 Task: Find connections with filter location Hörstel with filter topic #ContentMarketingwith filter profile language Potuguese with filter current company Idexcel with filter school JAMSHEDPUR CO-OPERATIVE COLLEGE with filter industry Manufacturing with filter service category Technical with filter keywords title Animal Shelter Worker
Action: Mouse moved to (477, 64)
Screenshot: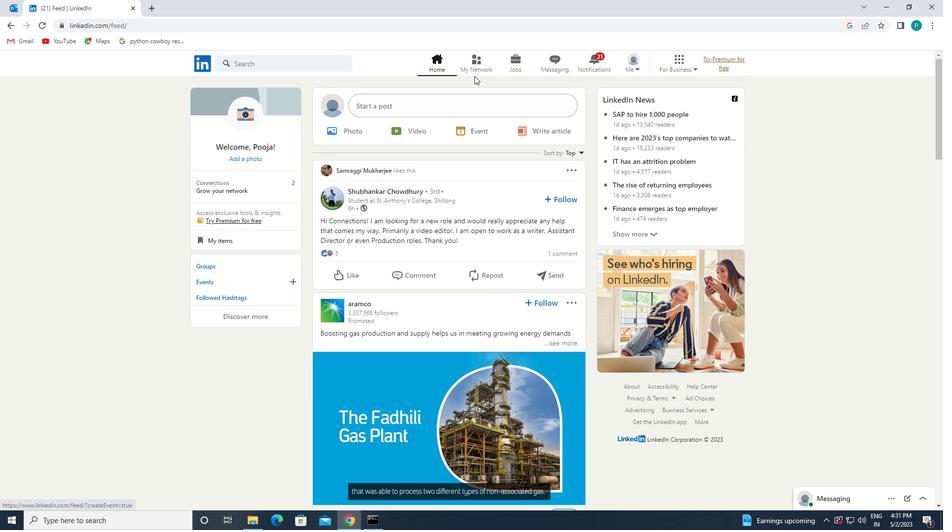 
Action: Mouse pressed left at (477, 64)
Screenshot: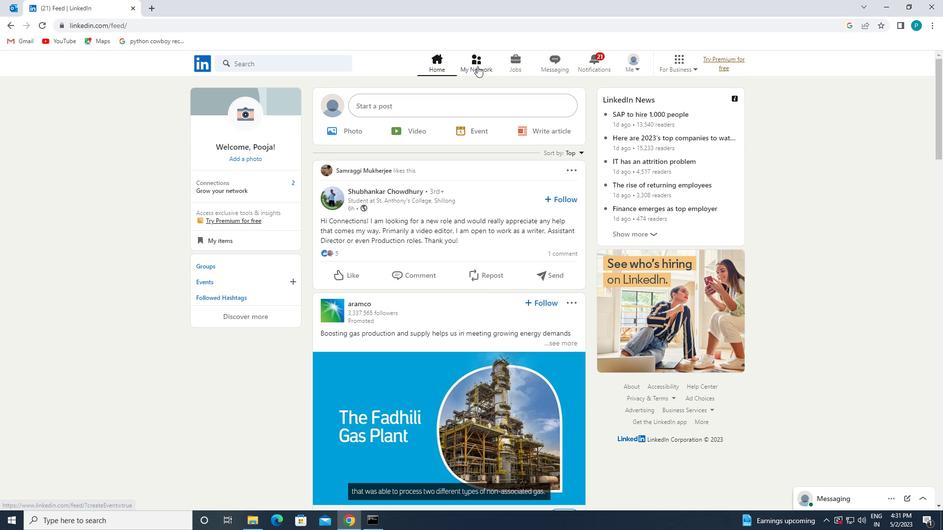 
Action: Mouse moved to (306, 121)
Screenshot: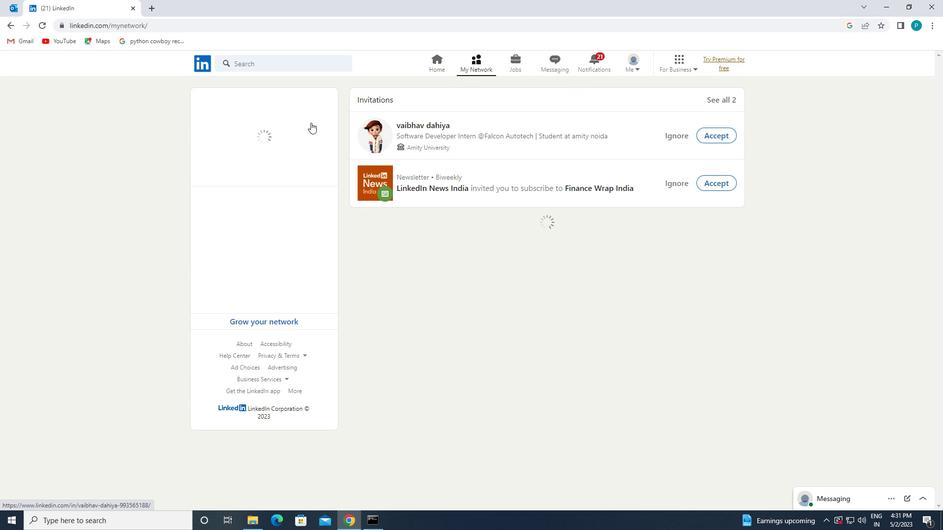 
Action: Mouse pressed left at (306, 121)
Screenshot: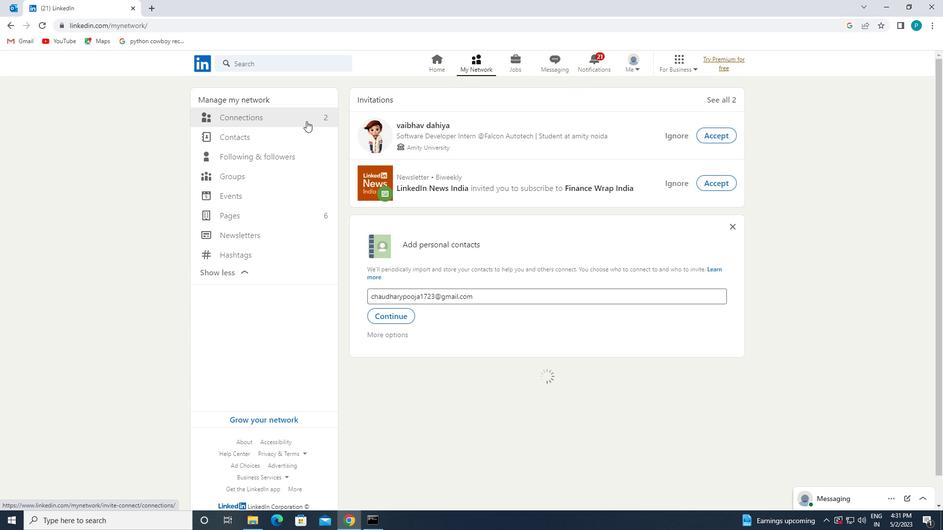 
Action: Mouse moved to (542, 123)
Screenshot: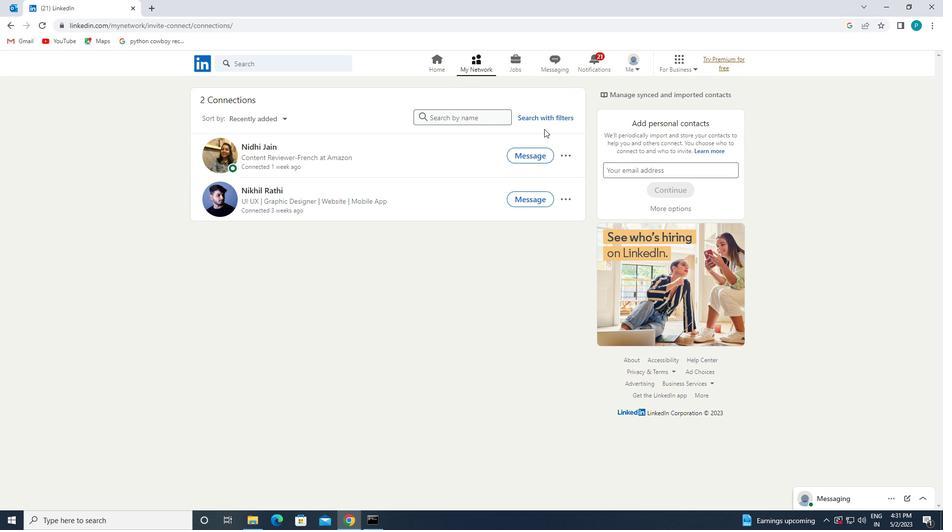 
Action: Mouse pressed left at (542, 123)
Screenshot: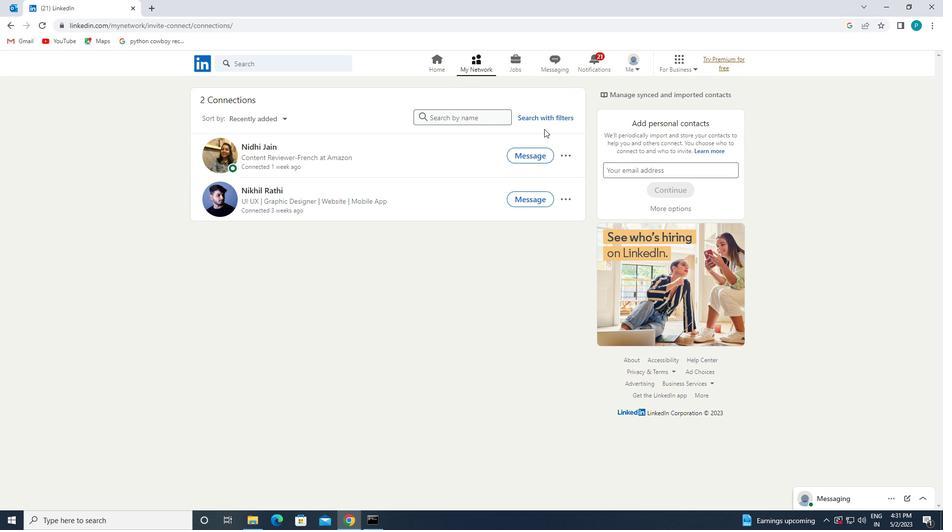 
Action: Mouse moved to (538, 120)
Screenshot: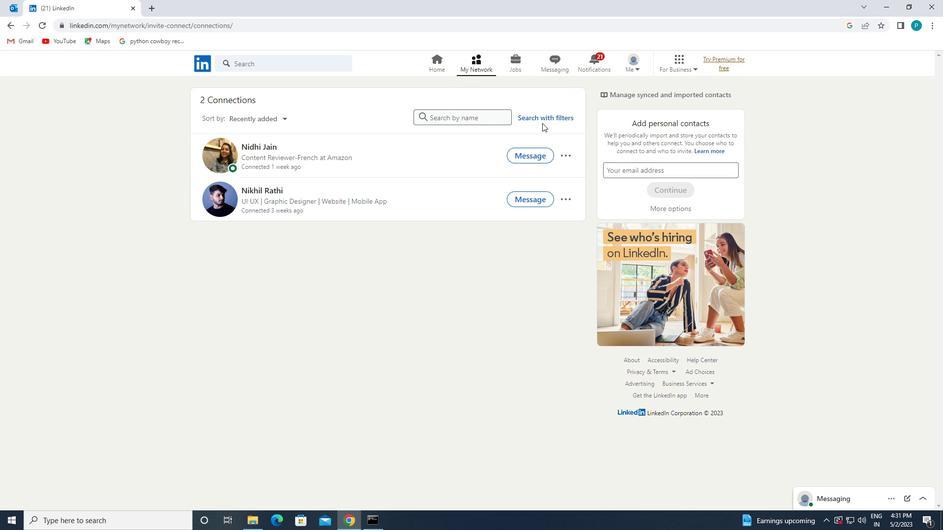 
Action: Mouse pressed left at (538, 120)
Screenshot: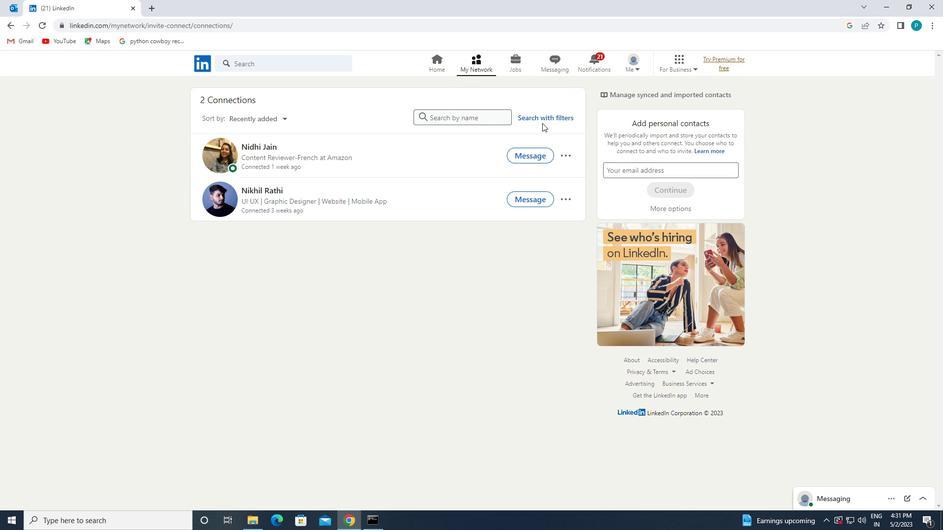 
Action: Mouse moved to (503, 90)
Screenshot: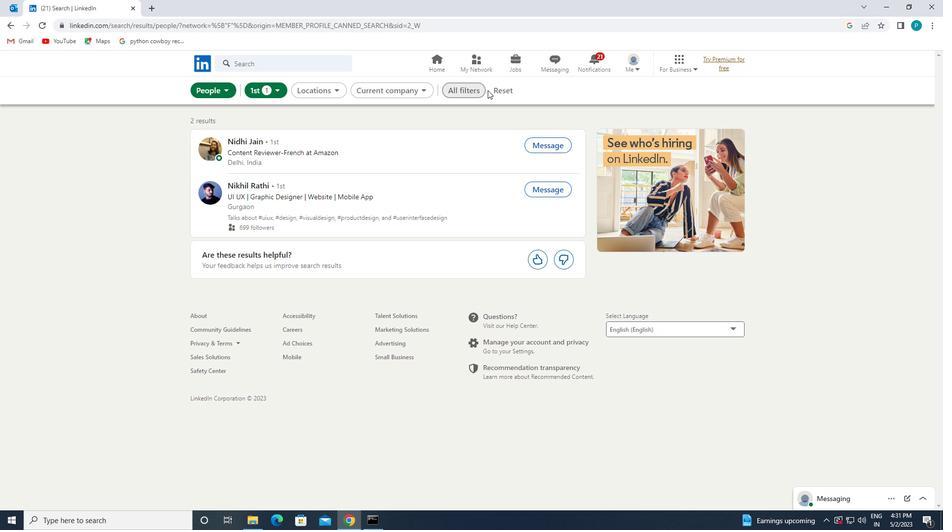 
Action: Mouse pressed left at (503, 90)
Screenshot: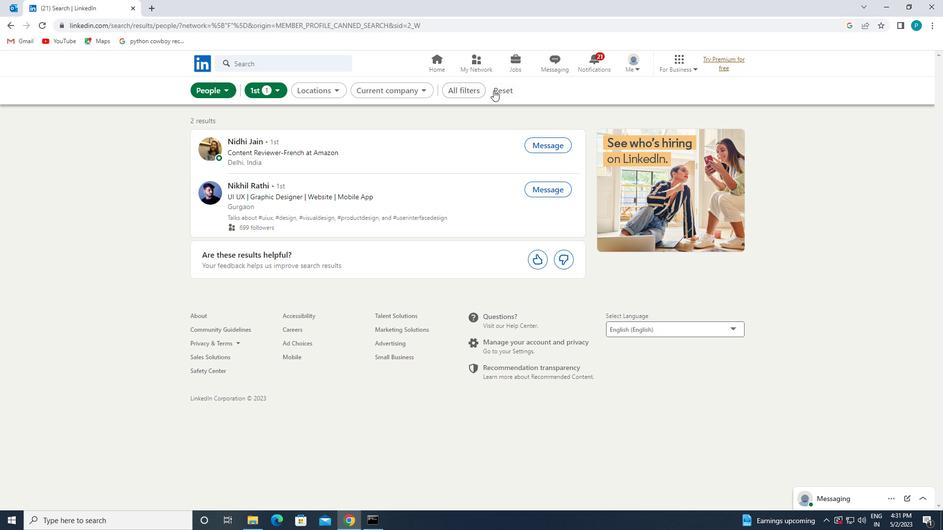 
Action: Mouse moved to (480, 85)
Screenshot: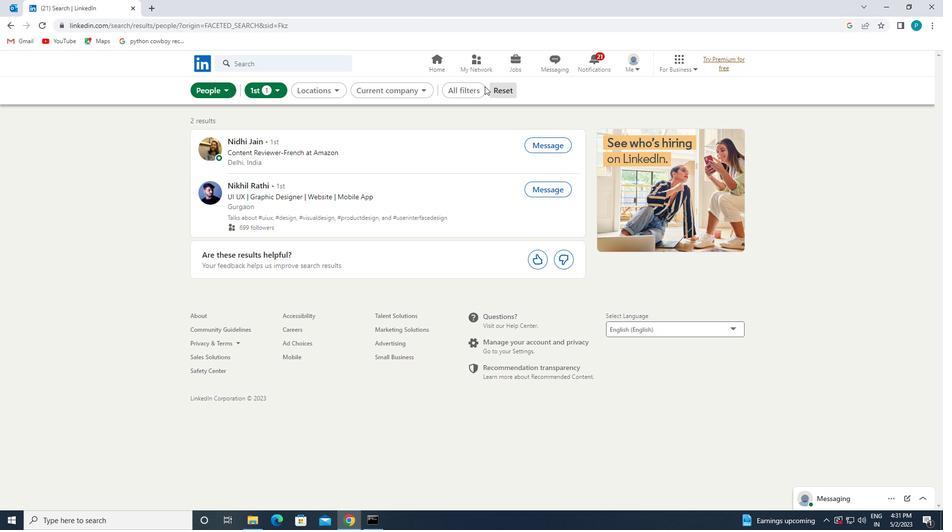 
Action: Mouse pressed left at (480, 85)
Screenshot: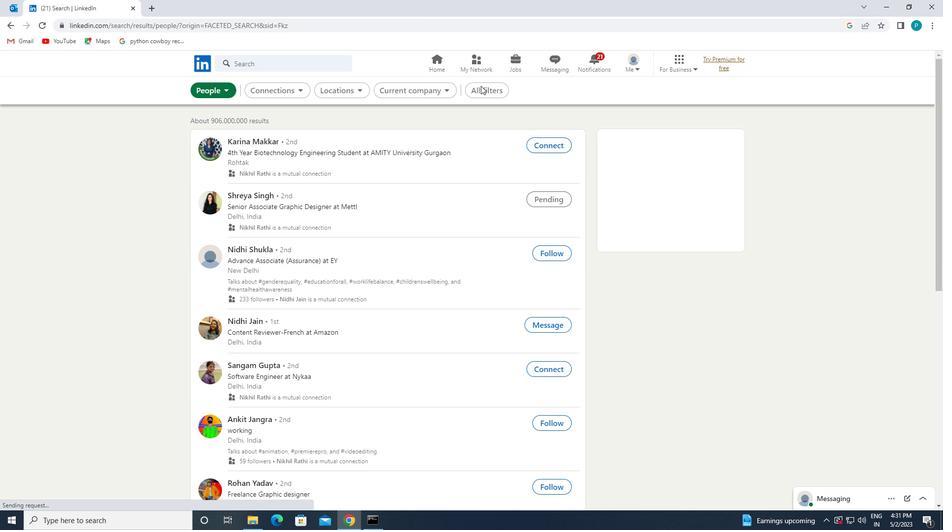
Action: Mouse moved to (495, 88)
Screenshot: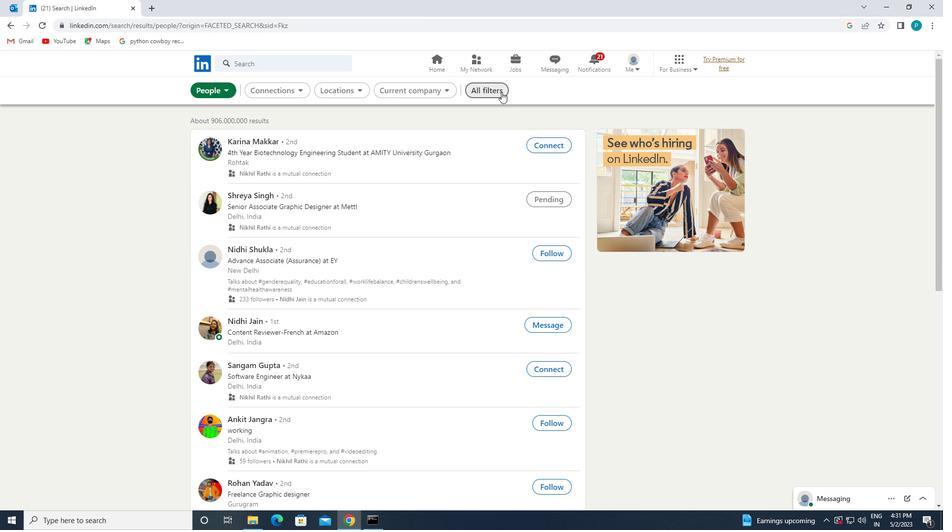 
Action: Mouse pressed left at (495, 88)
Screenshot: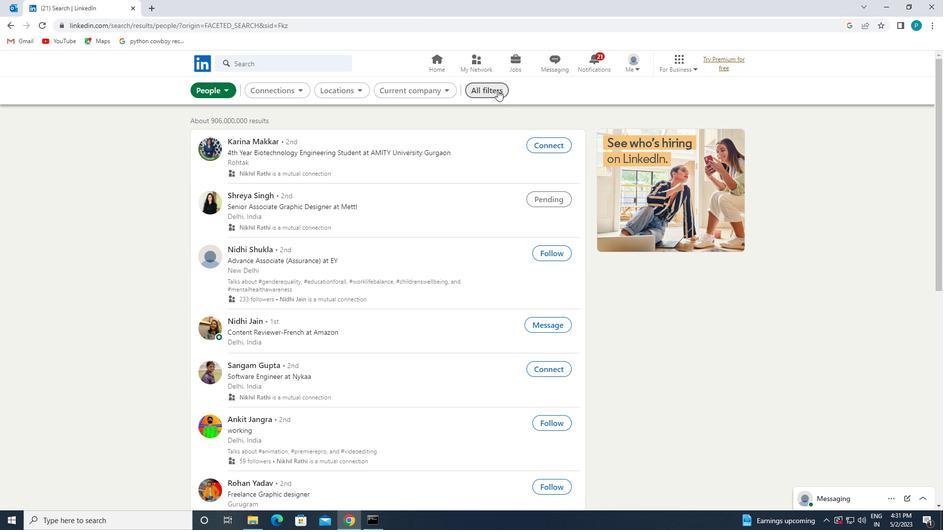 
Action: Mouse moved to (497, 91)
Screenshot: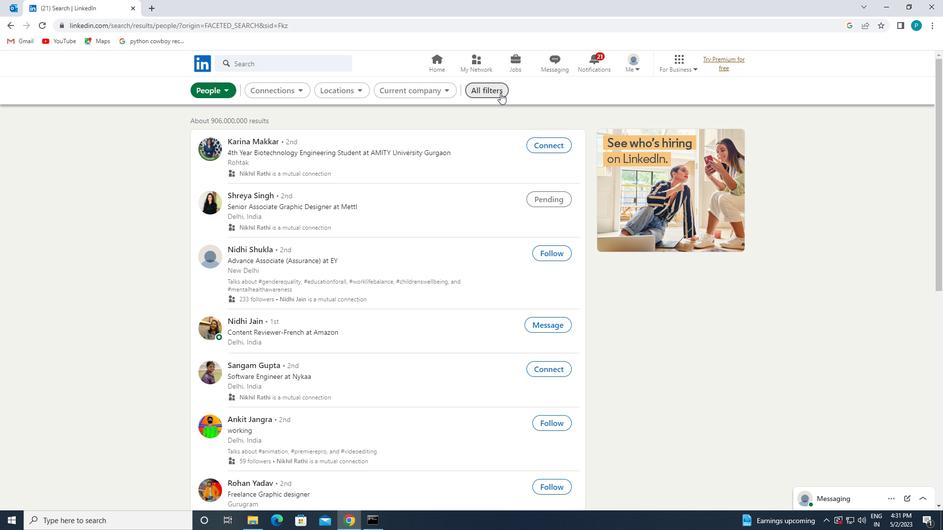 
Action: Mouse pressed left at (497, 91)
Screenshot: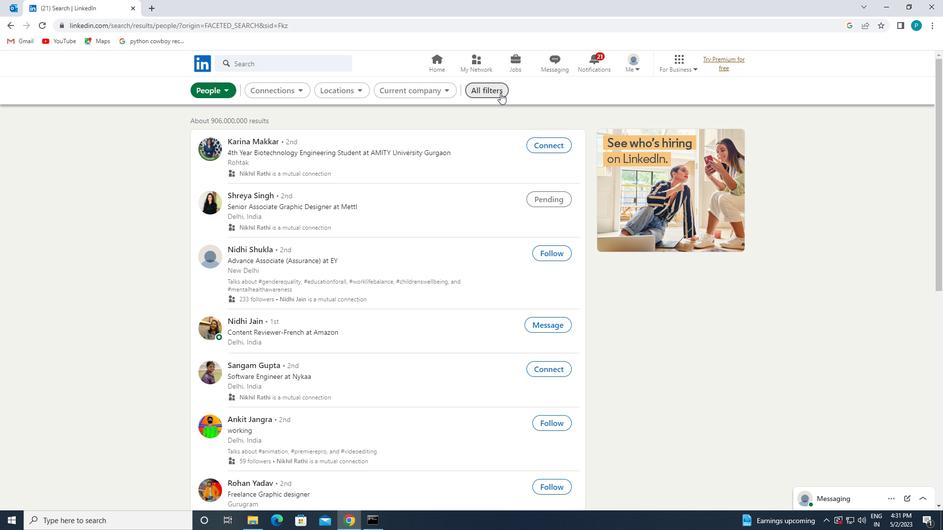 
Action: Mouse pressed left at (497, 91)
Screenshot: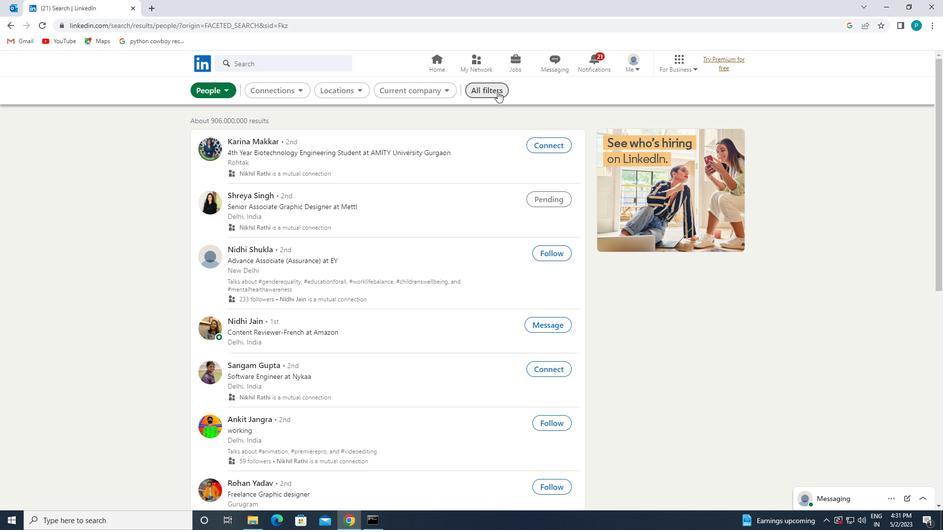 
Action: Mouse moved to (493, 92)
Screenshot: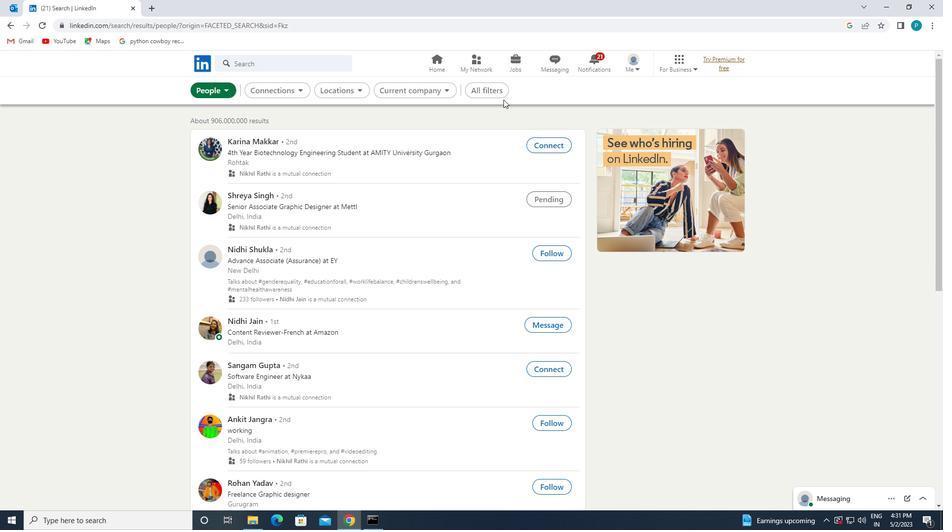 
Action: Mouse pressed left at (493, 92)
Screenshot: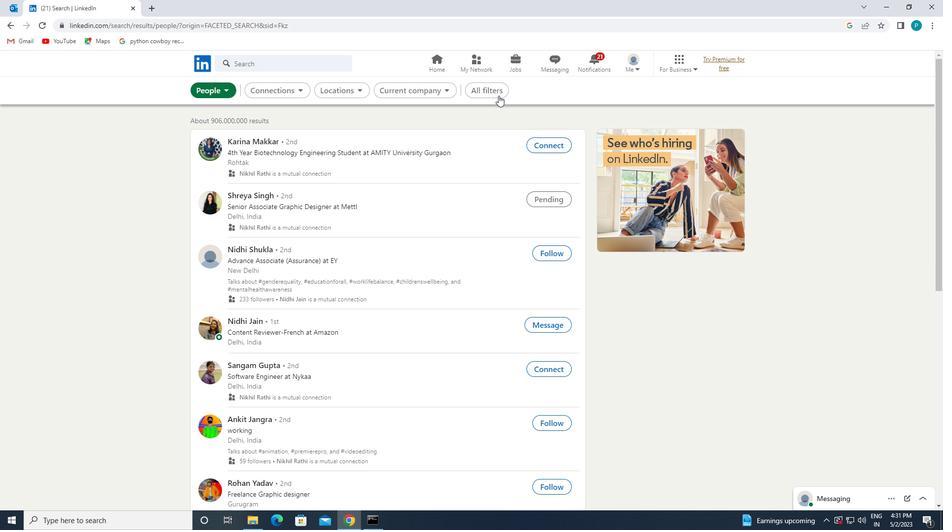 
Action: Mouse moved to (838, 277)
Screenshot: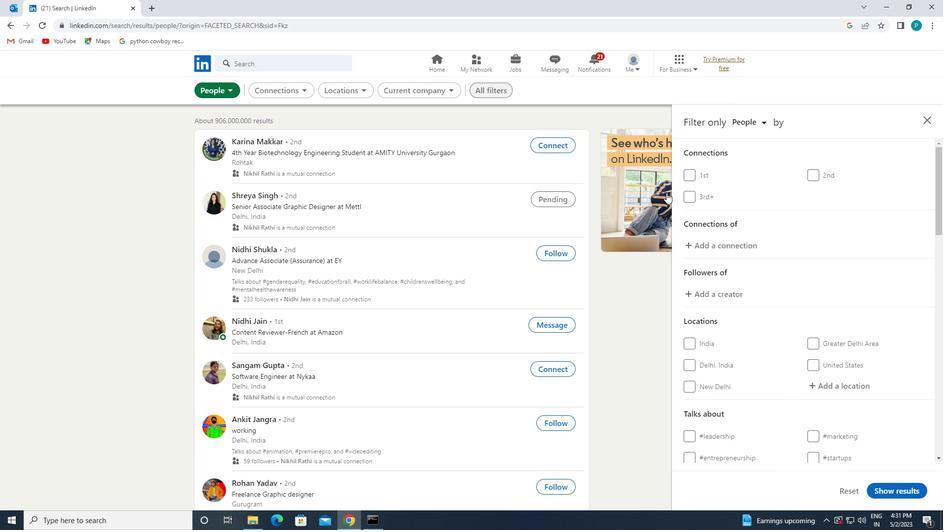 
Action: Mouse scrolled (838, 276) with delta (0, 0)
Screenshot: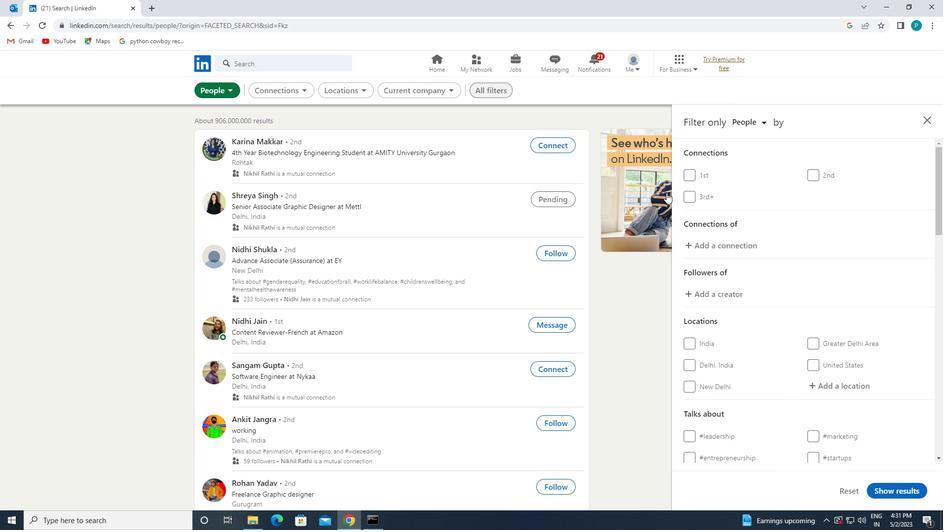 
Action: Mouse moved to (841, 279)
Screenshot: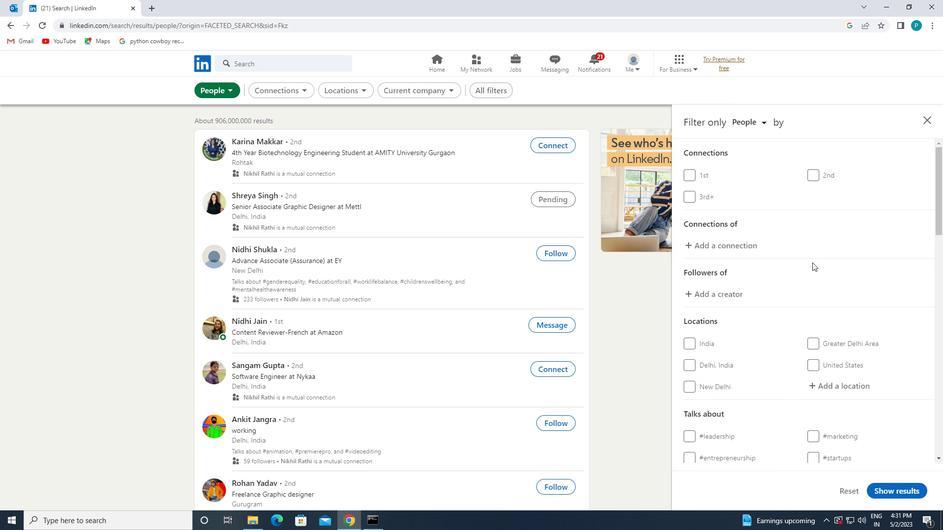 
Action: Mouse scrolled (841, 279) with delta (0, 0)
Screenshot: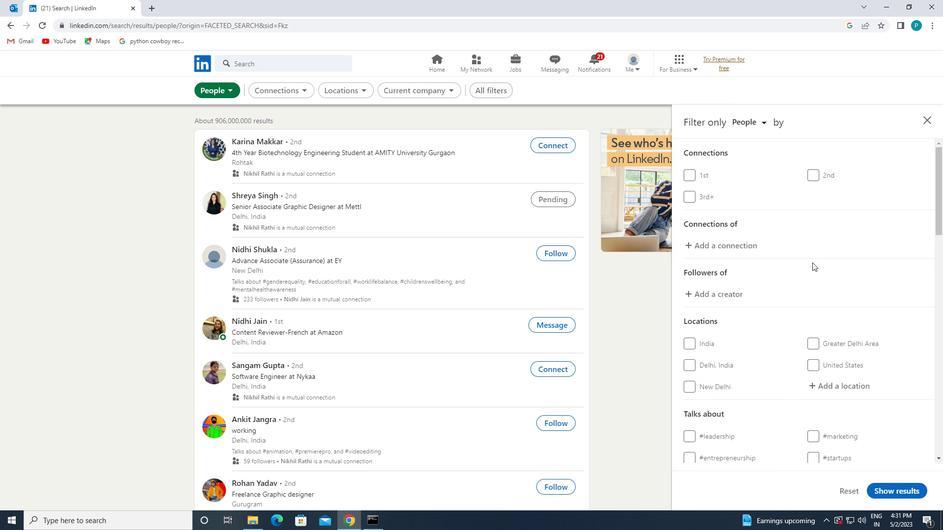 
Action: Mouse moved to (841, 279)
Screenshot: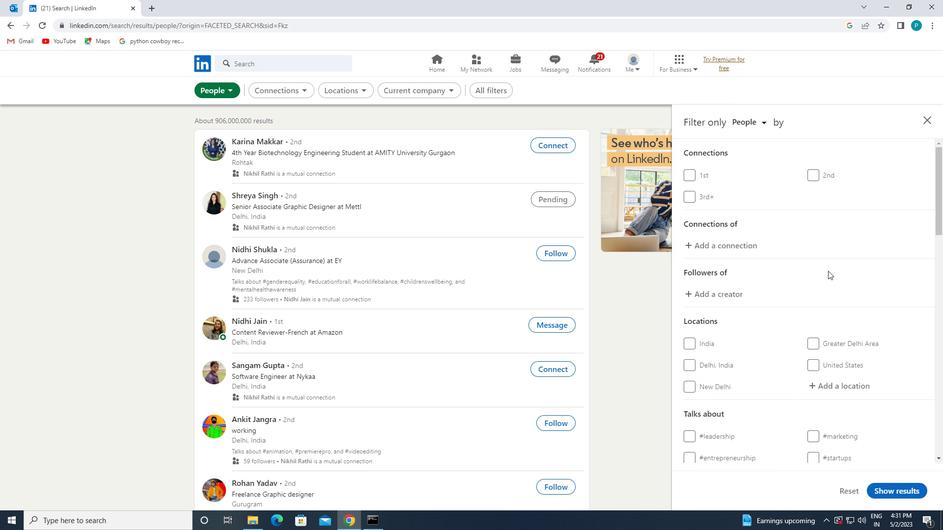 
Action: Mouse scrolled (841, 279) with delta (0, 0)
Screenshot: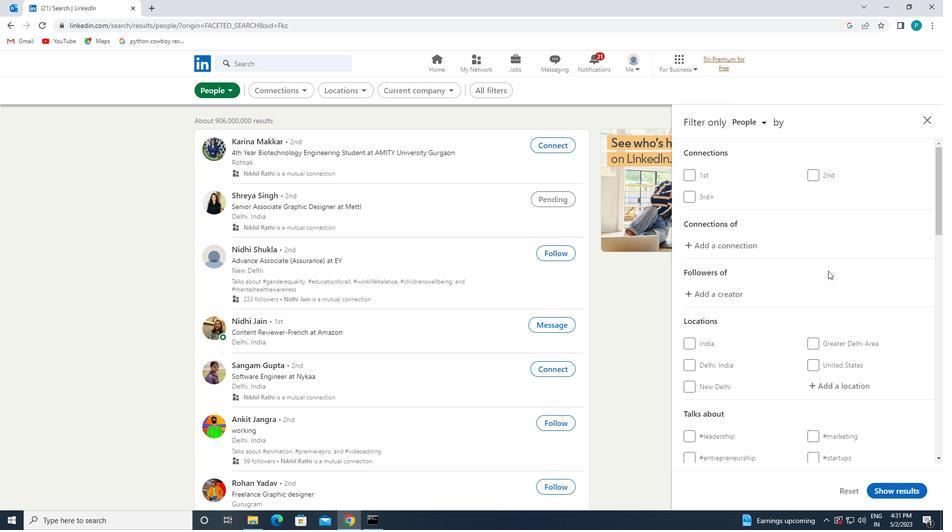 
Action: Mouse moved to (816, 237)
Screenshot: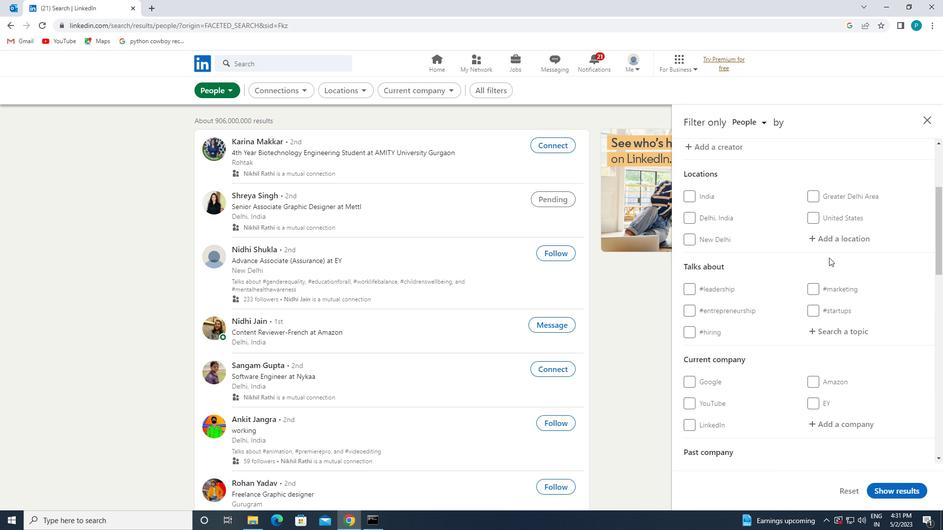 
Action: Mouse pressed left at (816, 237)
Screenshot: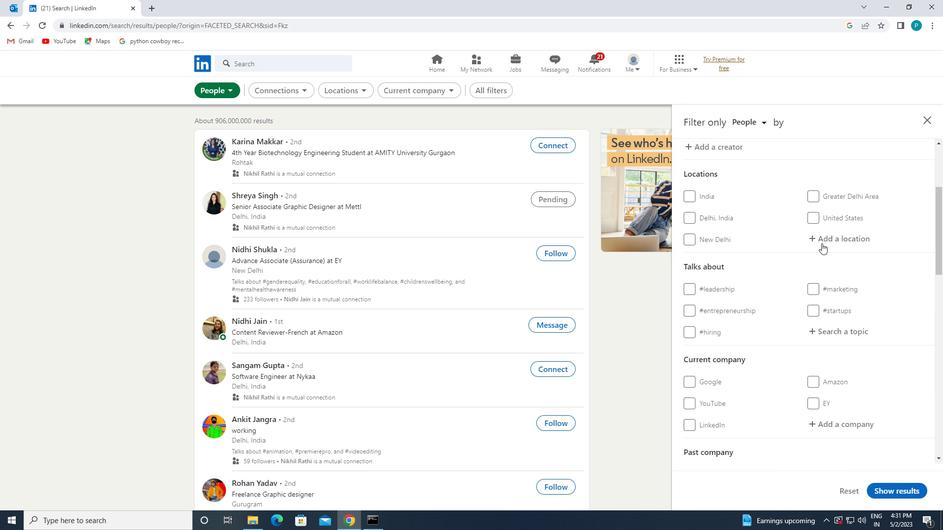 
Action: Key pressed <Key.caps_lock>h<Key.caps_lock>orstel
Screenshot: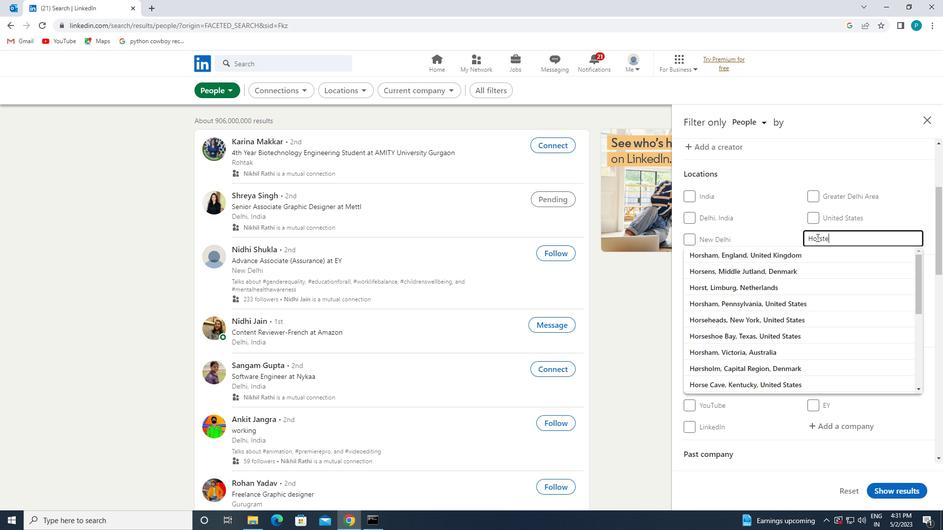 
Action: Mouse moved to (808, 254)
Screenshot: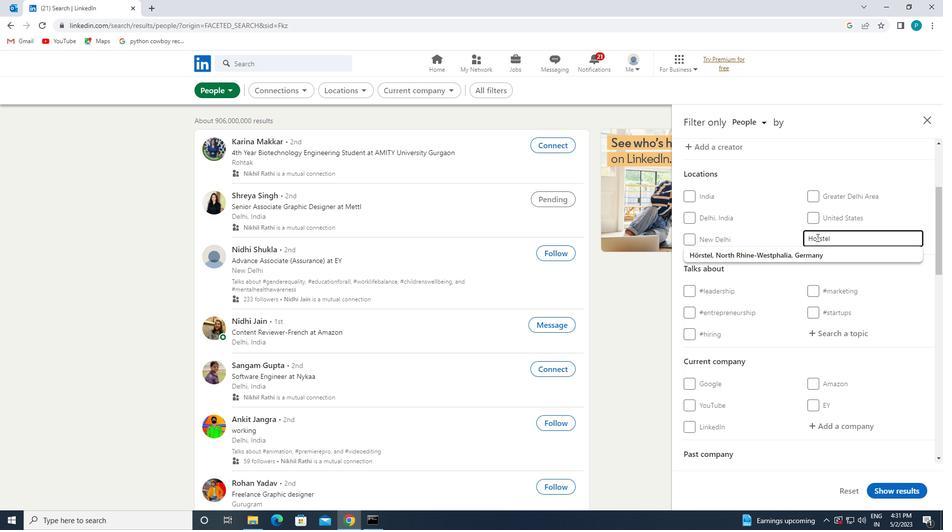 
Action: Mouse pressed left at (808, 254)
Screenshot: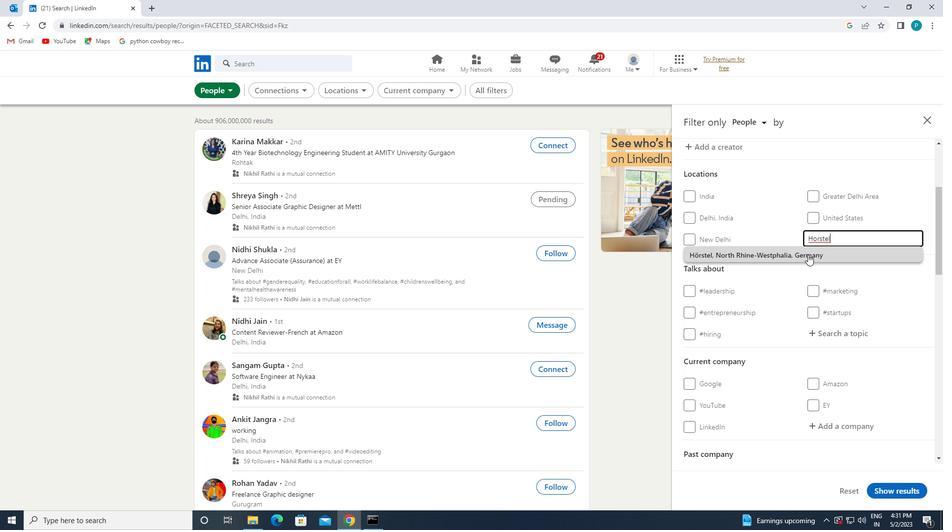 
Action: Mouse moved to (809, 271)
Screenshot: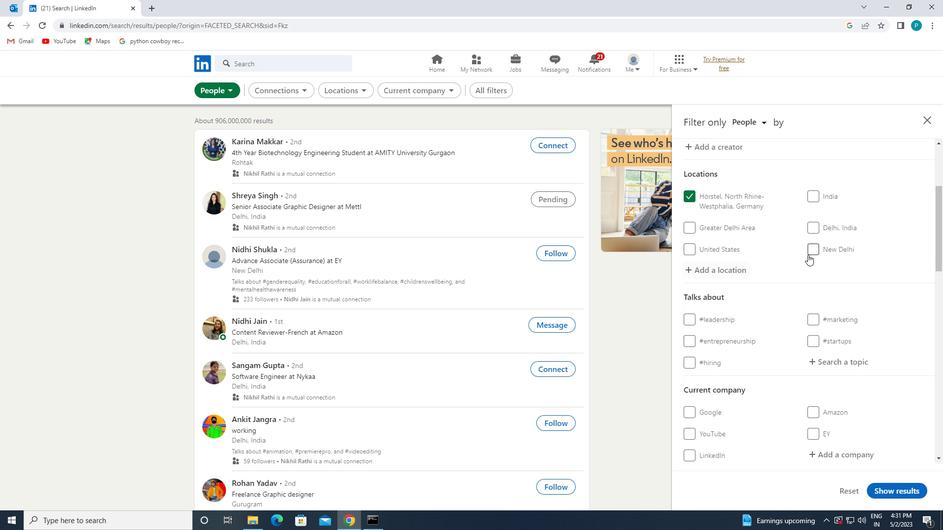
Action: Mouse scrolled (809, 270) with delta (0, 0)
Screenshot: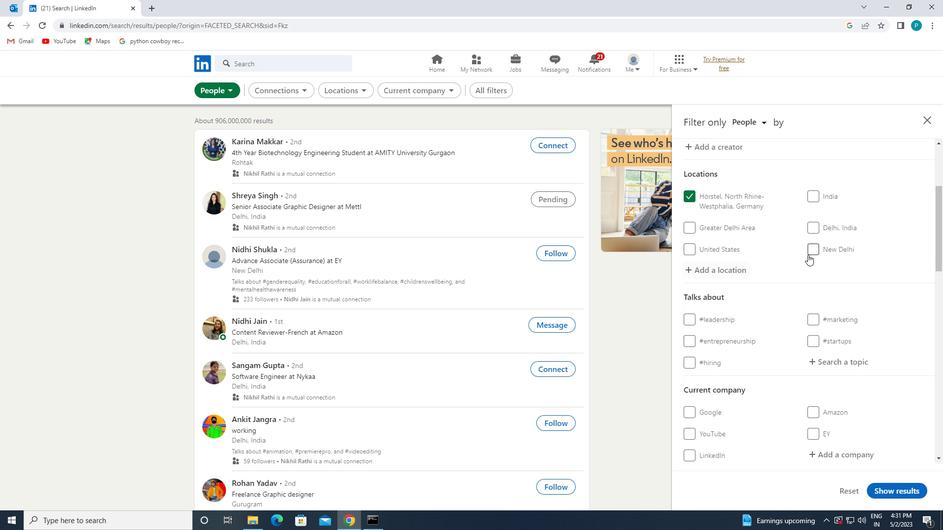 
Action: Mouse moved to (809, 274)
Screenshot: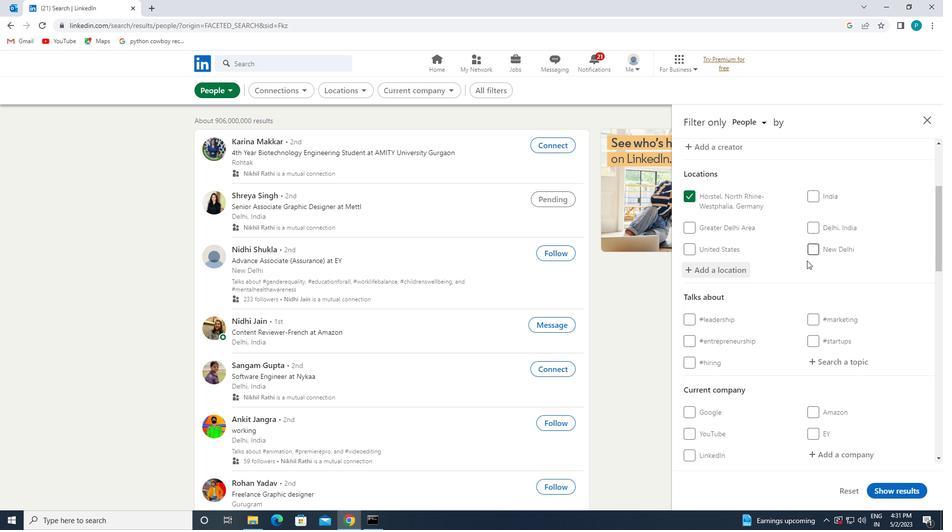 
Action: Mouse scrolled (809, 273) with delta (0, 0)
Screenshot: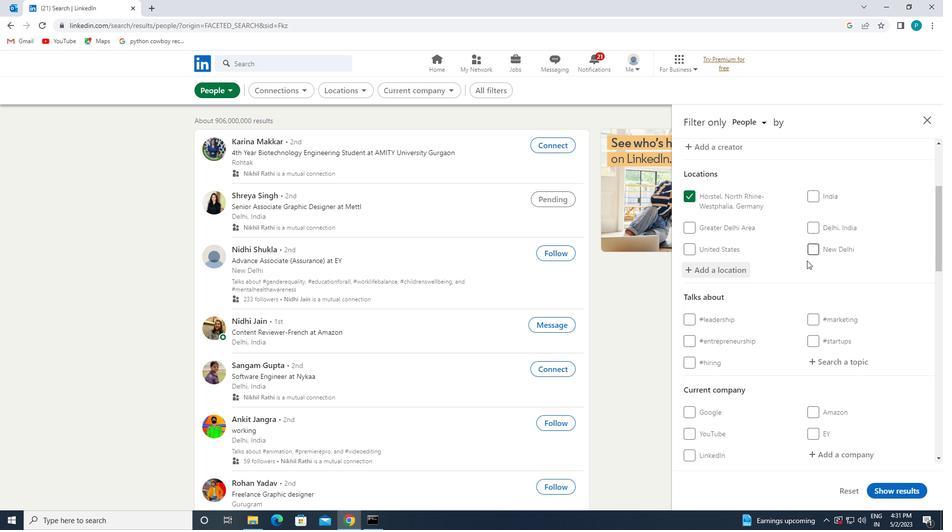 
Action: Mouse moved to (829, 254)
Screenshot: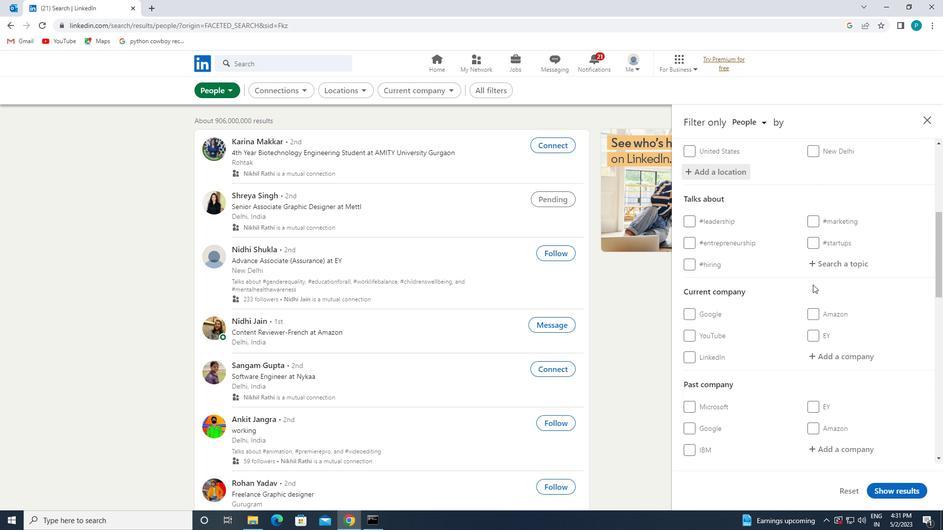 
Action: Mouse pressed left at (829, 254)
Screenshot: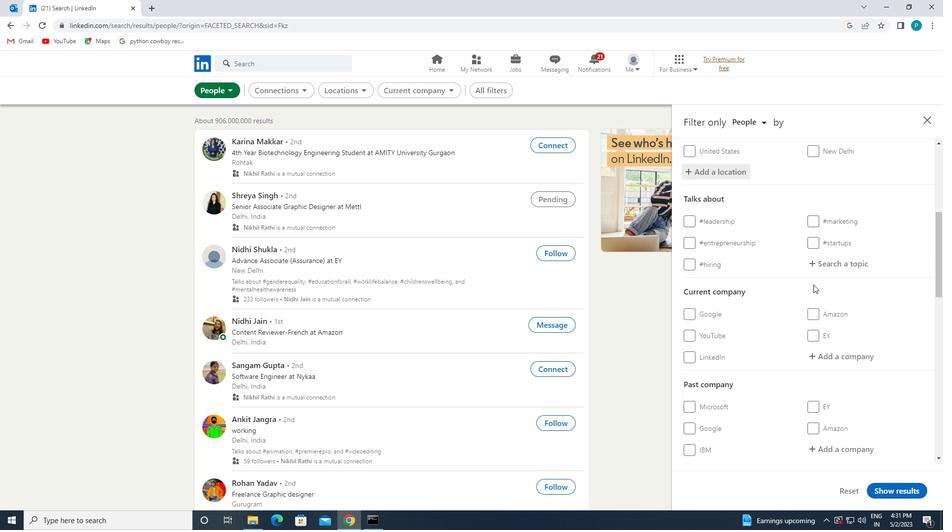 
Action: Mouse moved to (834, 262)
Screenshot: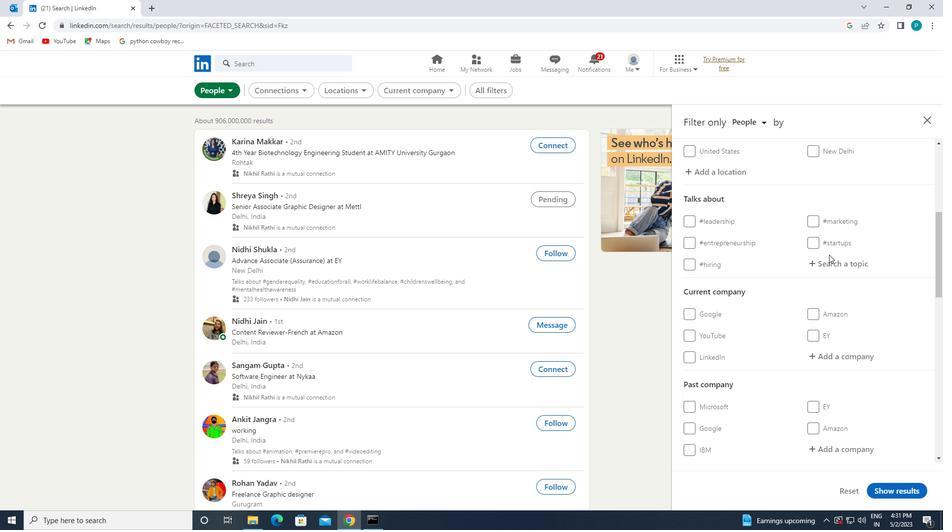 
Action: Mouse pressed left at (834, 262)
Screenshot: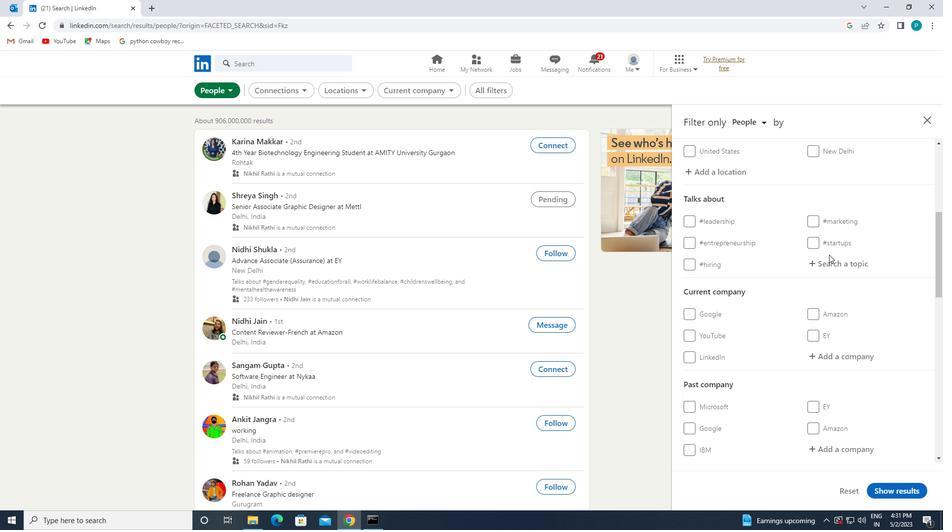 
Action: Mouse moved to (849, 270)
Screenshot: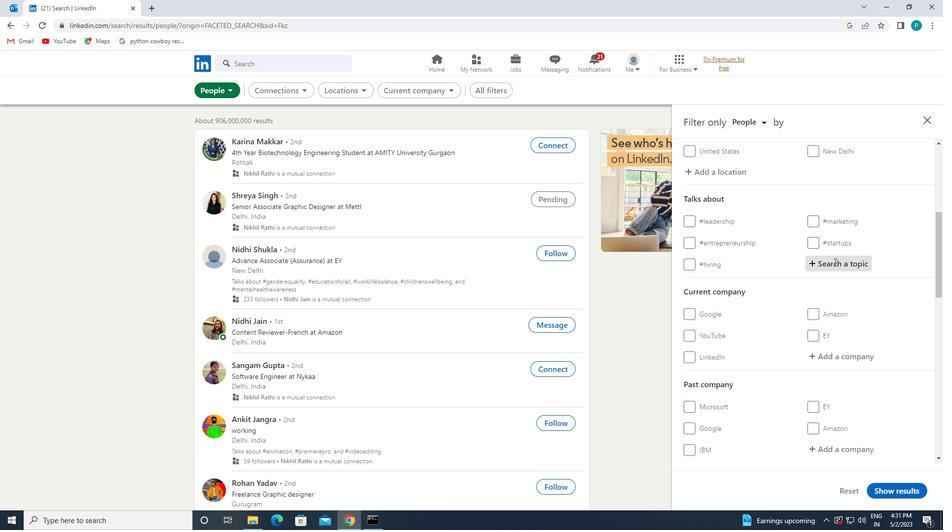 
Action: Key pressed <Key.shift><Key.shift><Key.shift><Key.shift><Key.shift><Key.shift><Key.shift><Key.shift><Key.shift><Key.shift><Key.shift><Key.shift><Key.shift><Key.shift><Key.shift><Key.shift><Key.shift><Key.shift><Key.shift><Key.shift><Key.shift><Key.shift><Key.shift><Key.shift><Key.shift><Key.shift><Key.shift><Key.shift>#<Key.caps_lock>C<Key.caps_lock>ONTENT<Key.caps_lock>M<Key.caps_lock>ARKETING
Screenshot: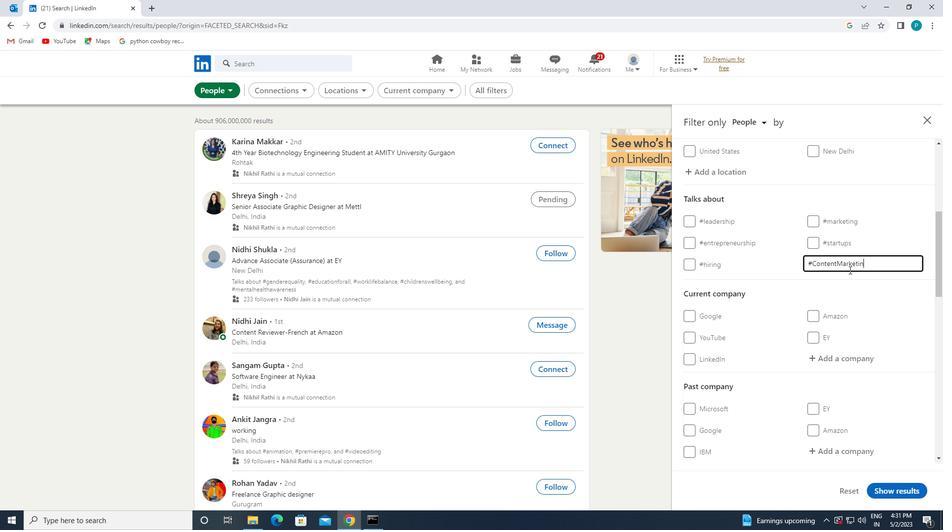 
Action: Mouse moved to (849, 279)
Screenshot: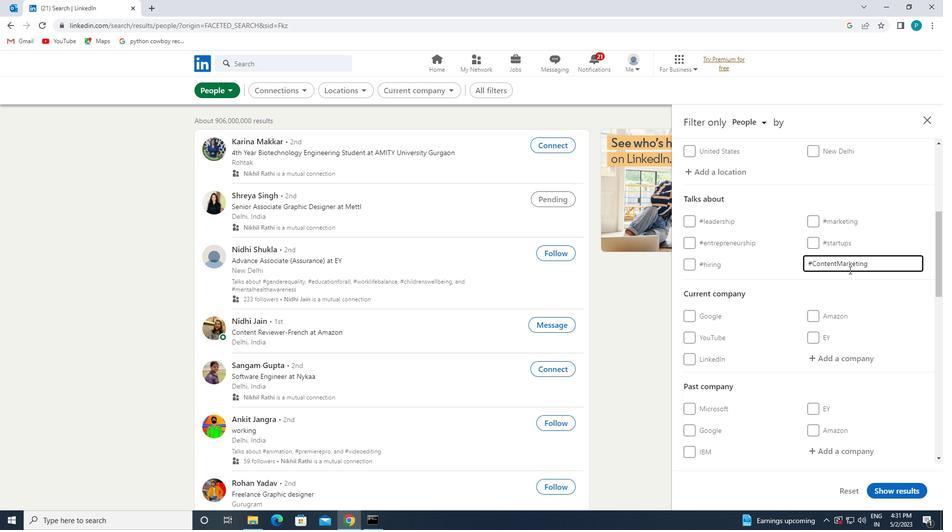 
Action: Mouse scrolled (849, 279) with delta (0, 0)
Screenshot: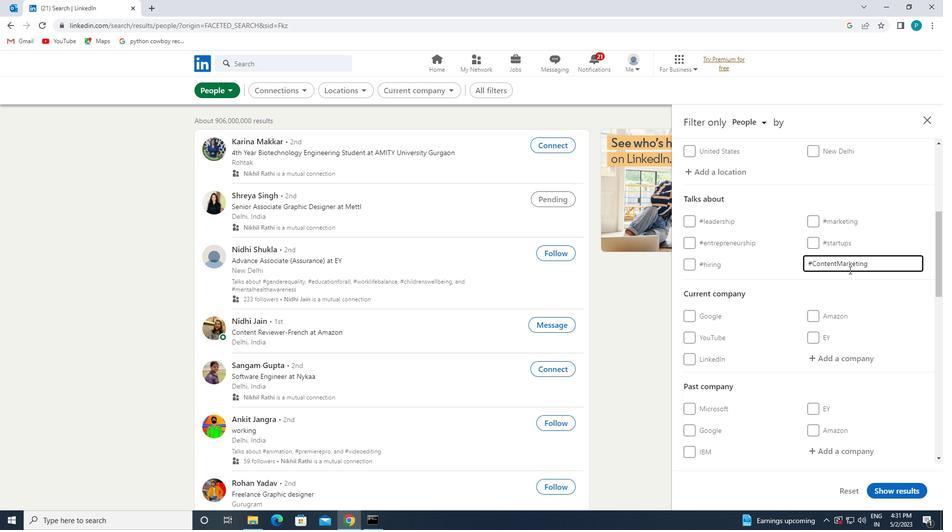
Action: Mouse moved to (848, 285)
Screenshot: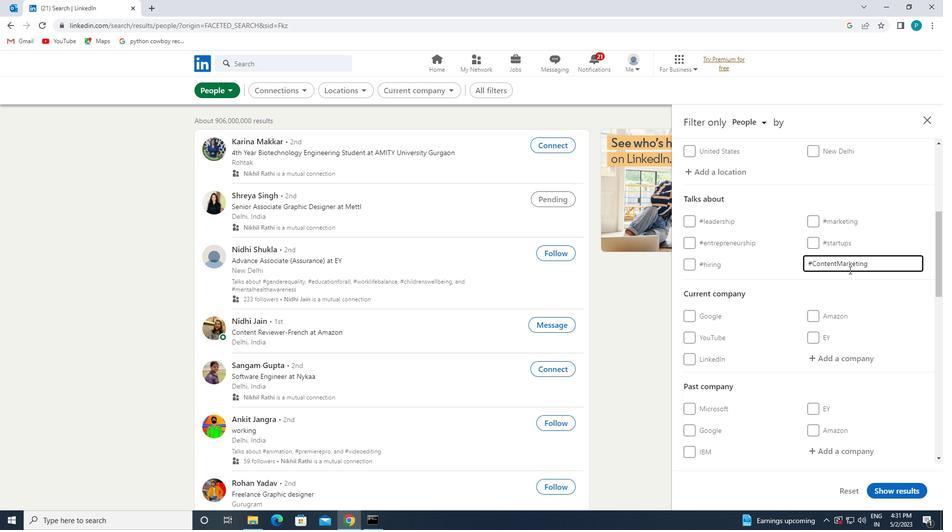 
Action: Mouse scrolled (848, 285) with delta (0, 0)
Screenshot: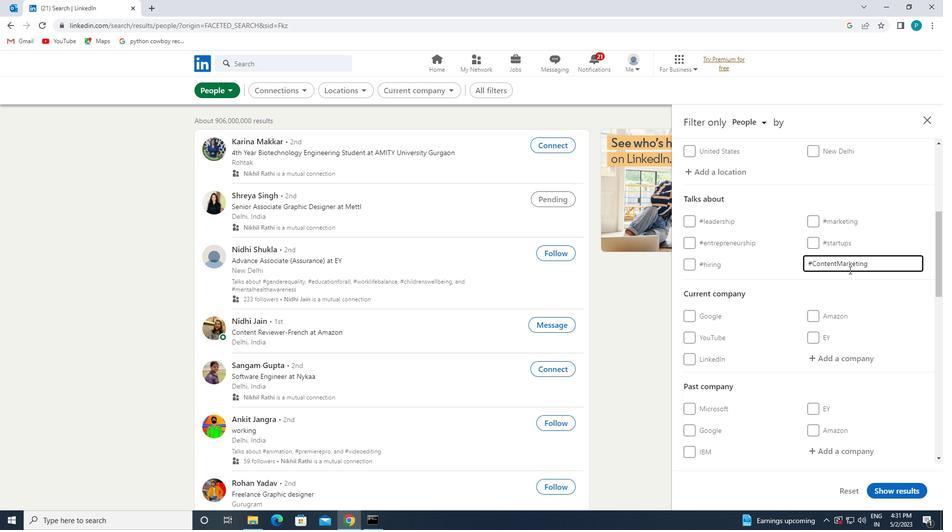 
Action: Mouse moved to (847, 290)
Screenshot: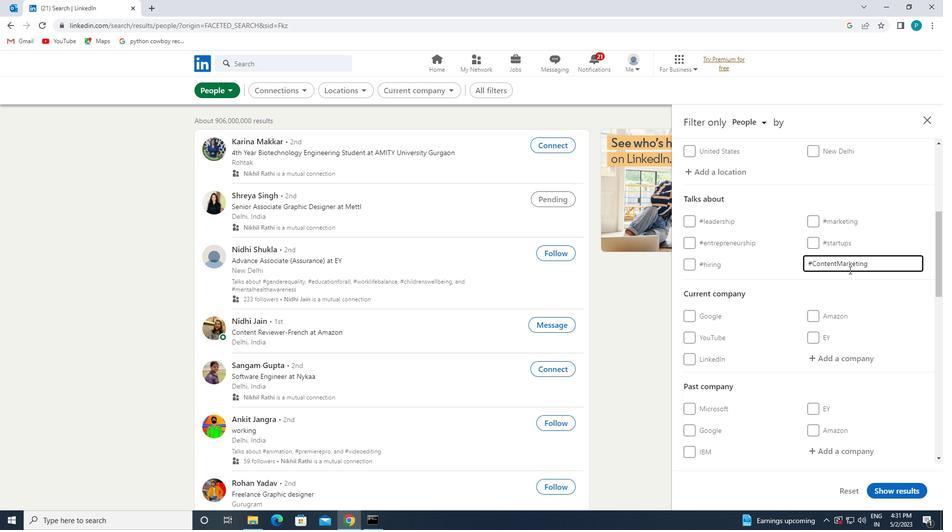 
Action: Mouse scrolled (847, 289) with delta (0, 0)
Screenshot: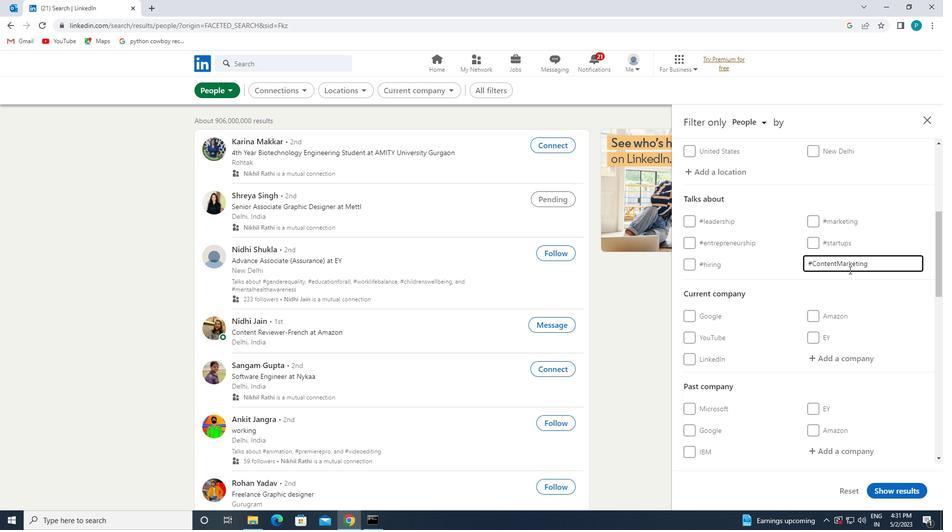 
Action: Mouse moved to (846, 293)
Screenshot: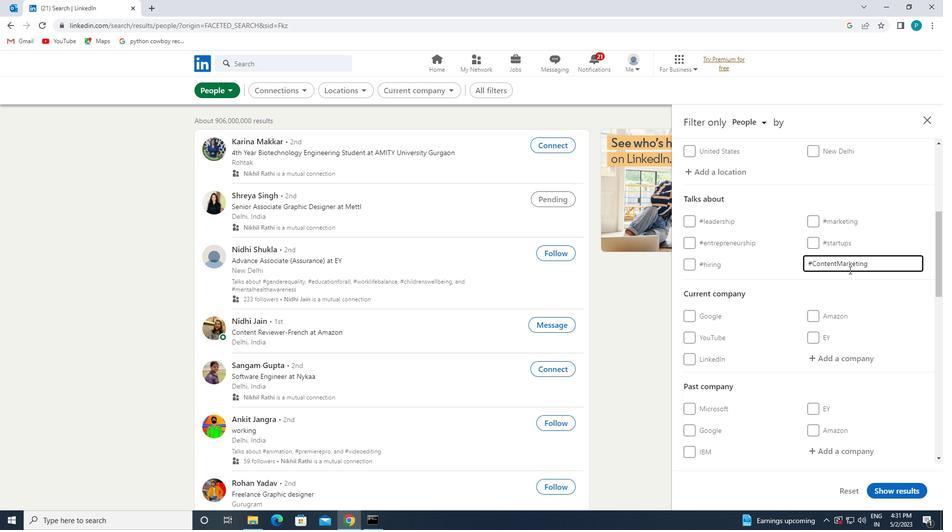 
Action: Mouse scrolled (846, 293) with delta (0, 0)
Screenshot: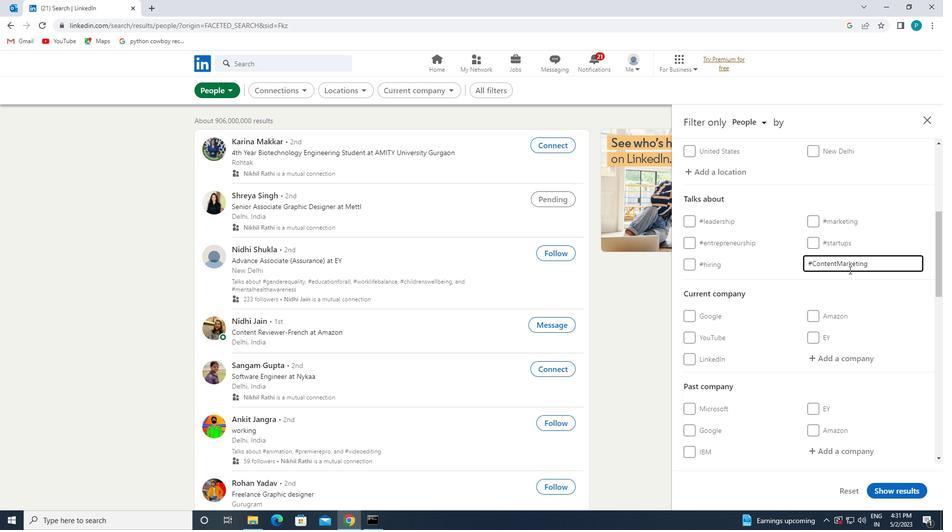 
Action: Mouse moved to (788, 313)
Screenshot: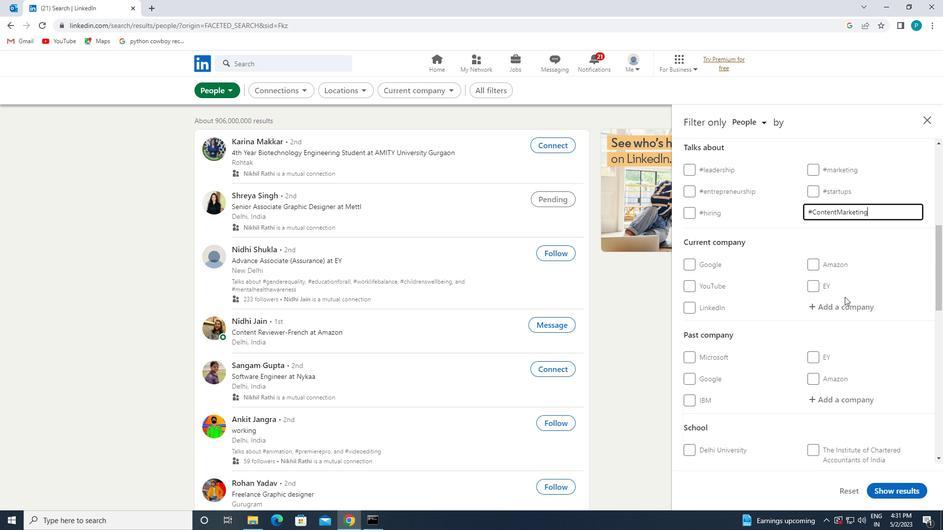 
Action: Mouse scrolled (788, 312) with delta (0, 0)
Screenshot: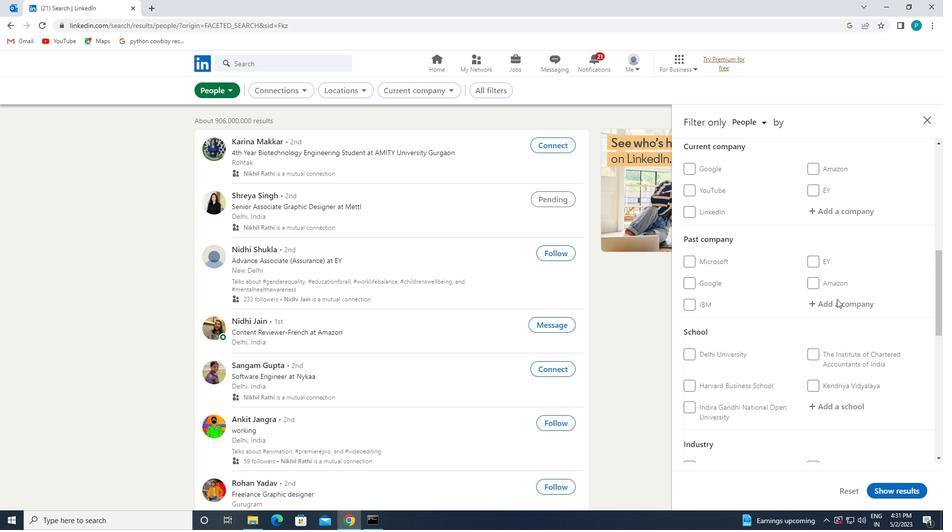 
Action: Mouse scrolled (788, 312) with delta (0, 0)
Screenshot: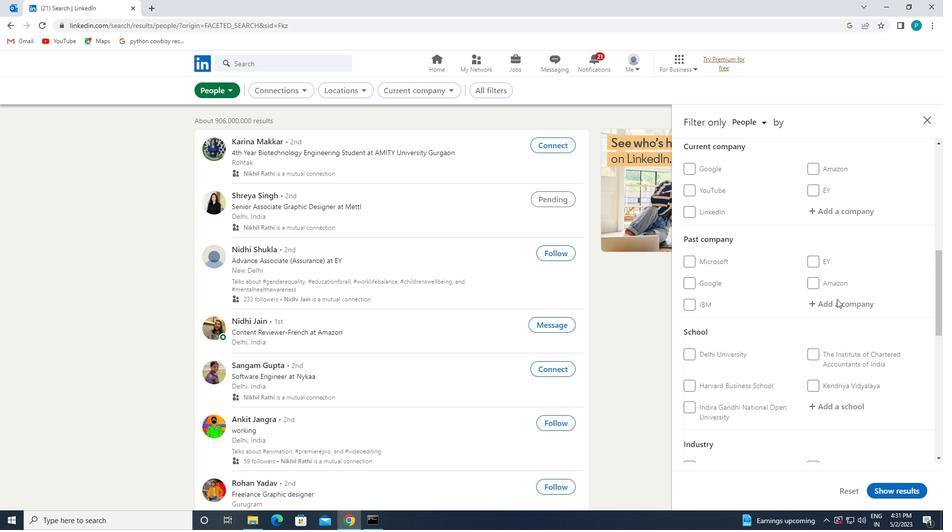 
Action: Mouse scrolled (788, 312) with delta (0, 0)
Screenshot: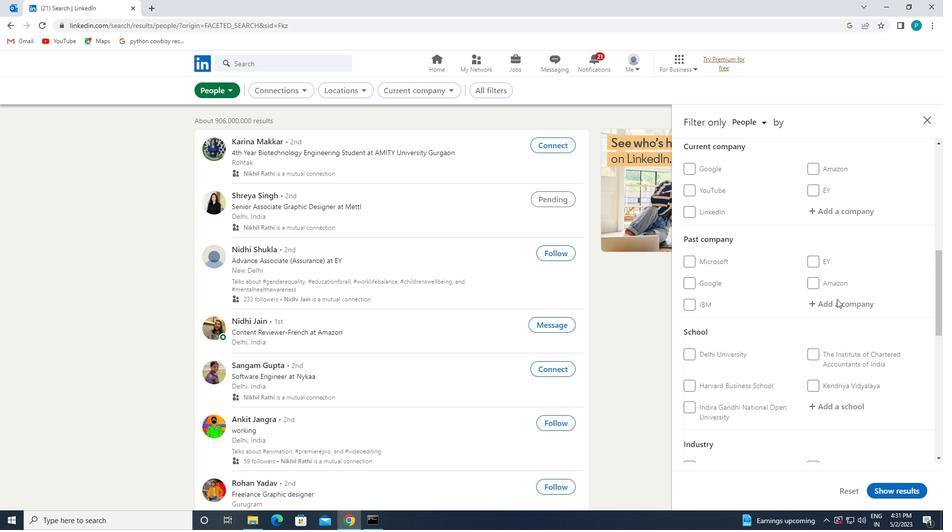 
Action: Mouse moved to (782, 313)
Screenshot: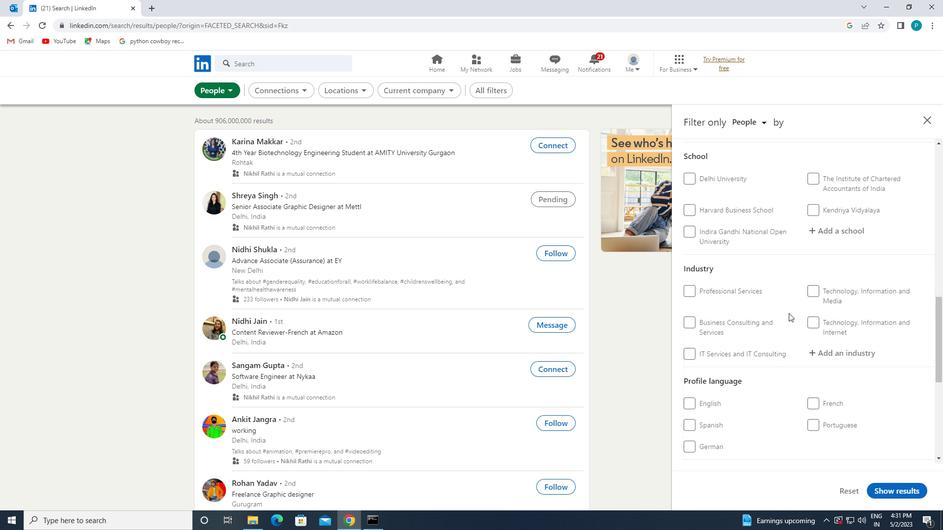 
Action: Mouse scrolled (782, 312) with delta (0, 0)
Screenshot: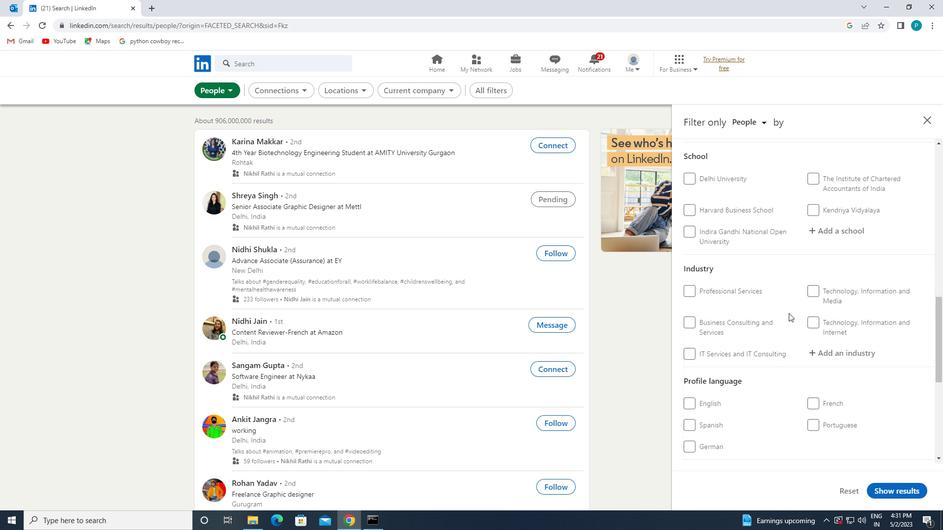 
Action: Mouse moved to (776, 313)
Screenshot: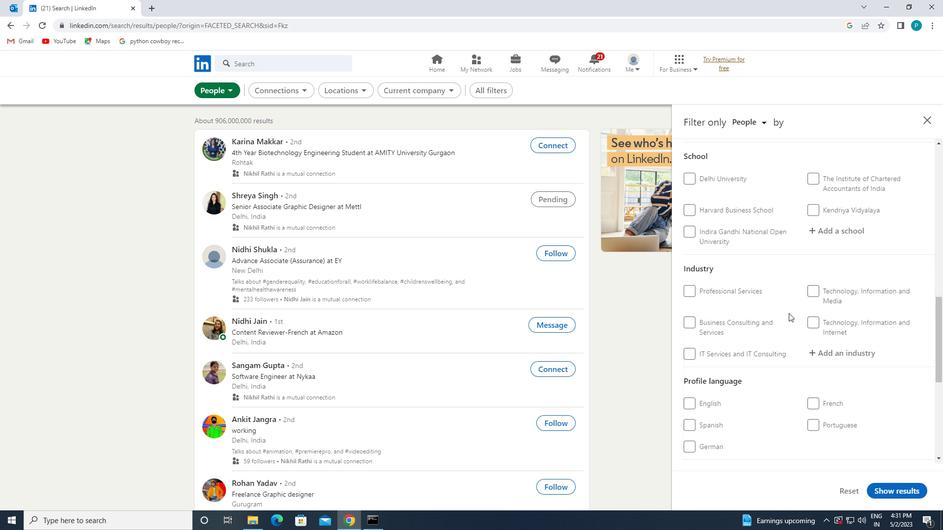 
Action: Mouse scrolled (776, 313) with delta (0, 0)
Screenshot: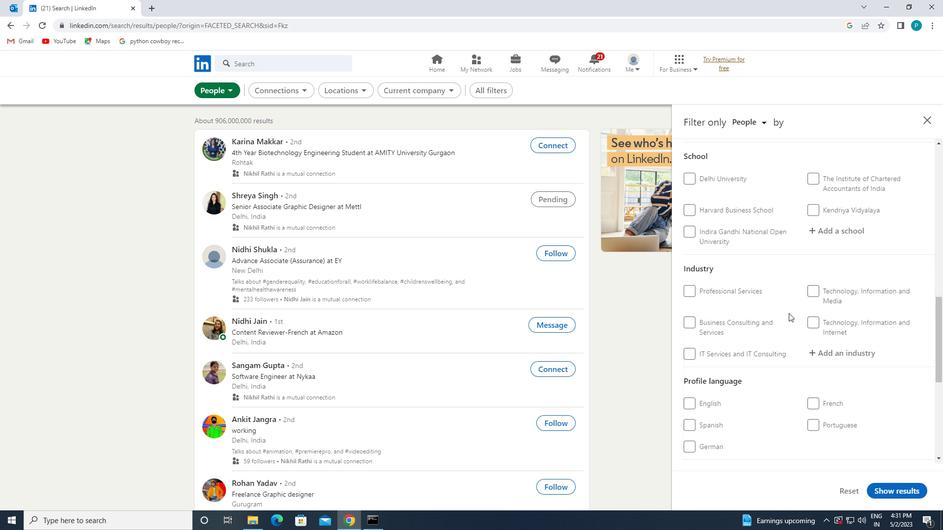 
Action: Mouse moved to (814, 310)
Screenshot: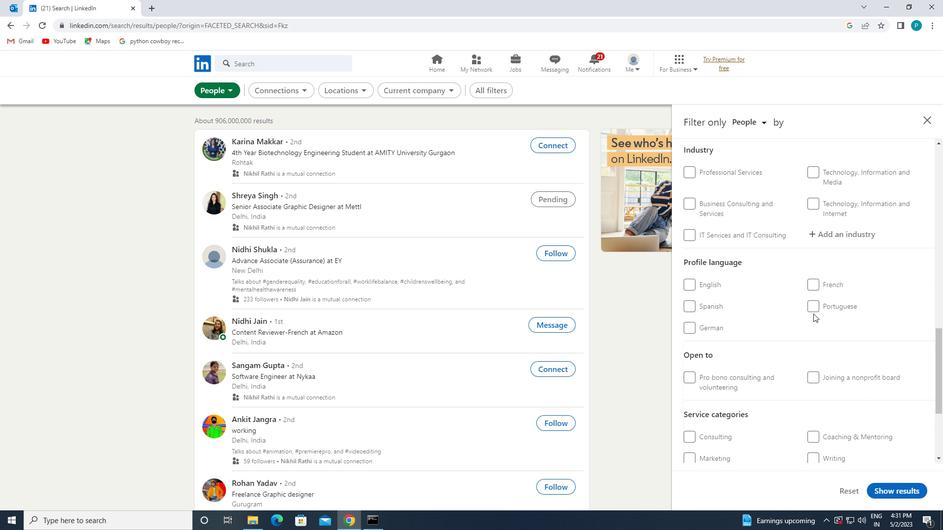 
Action: Mouse pressed left at (814, 310)
Screenshot: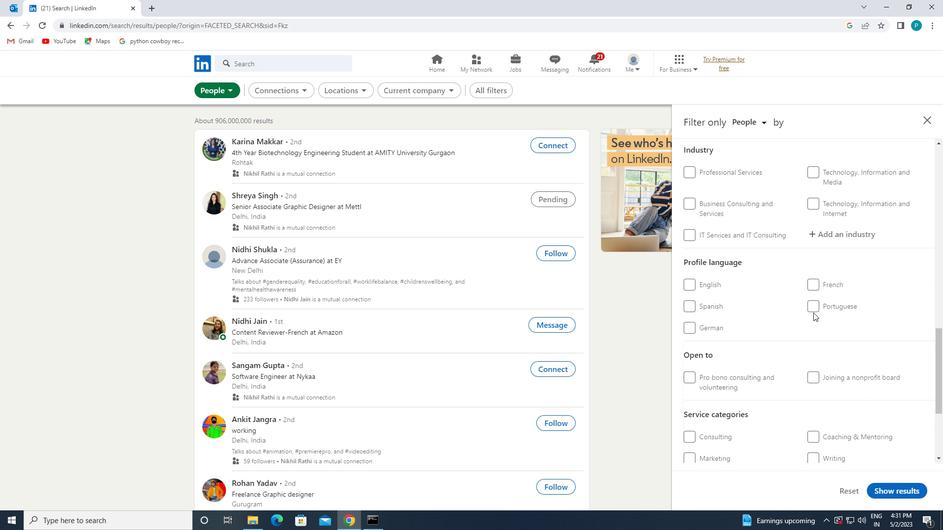 
Action: Mouse moved to (834, 309)
Screenshot: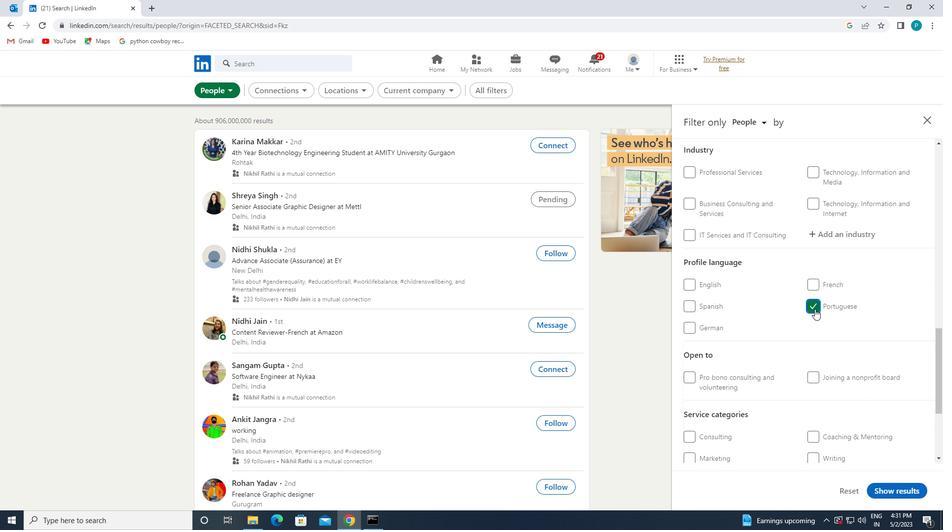 
Action: Mouse scrolled (834, 309) with delta (0, 0)
Screenshot: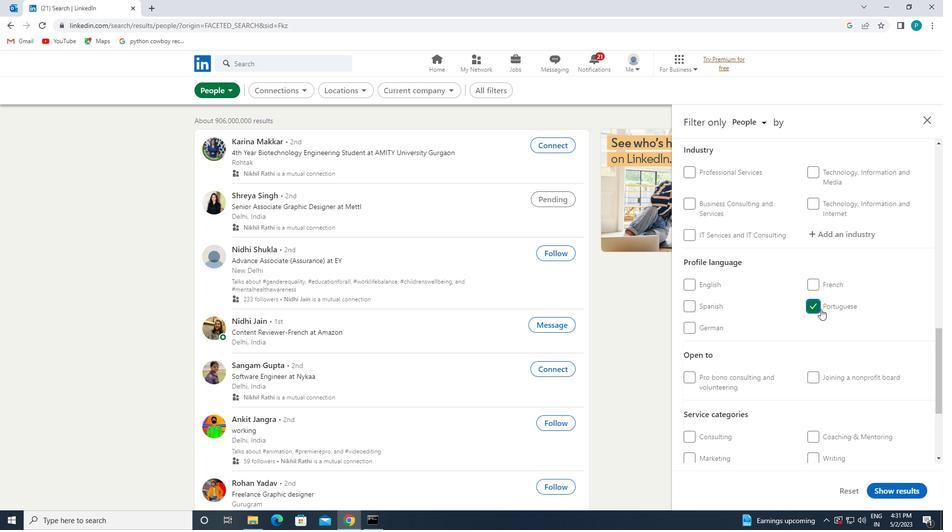 
Action: Mouse scrolled (834, 309) with delta (0, 0)
Screenshot: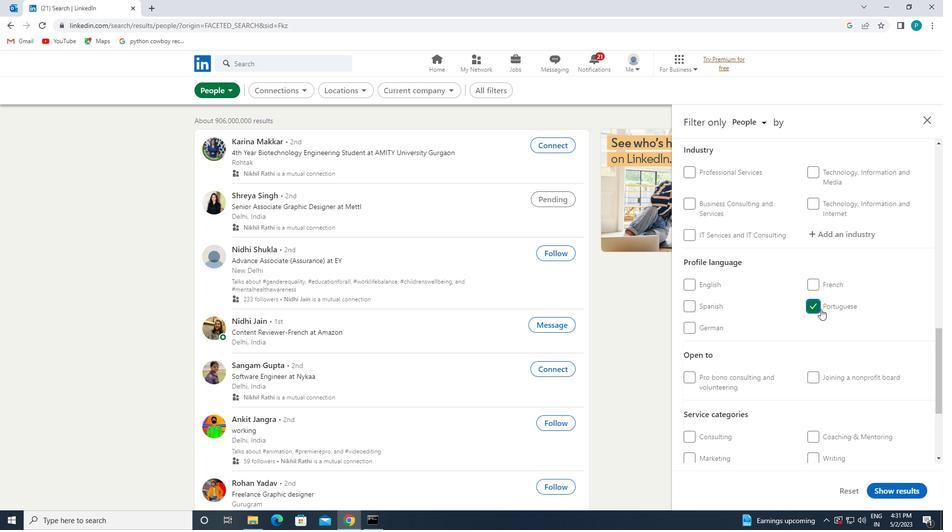 
Action: Mouse scrolled (834, 309) with delta (0, 0)
Screenshot: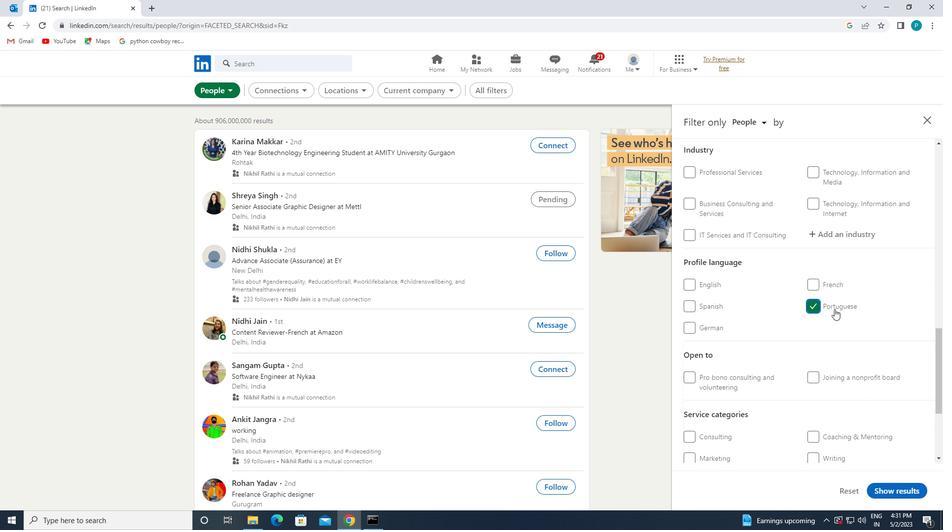 
Action: Mouse scrolled (834, 309) with delta (0, 0)
Screenshot: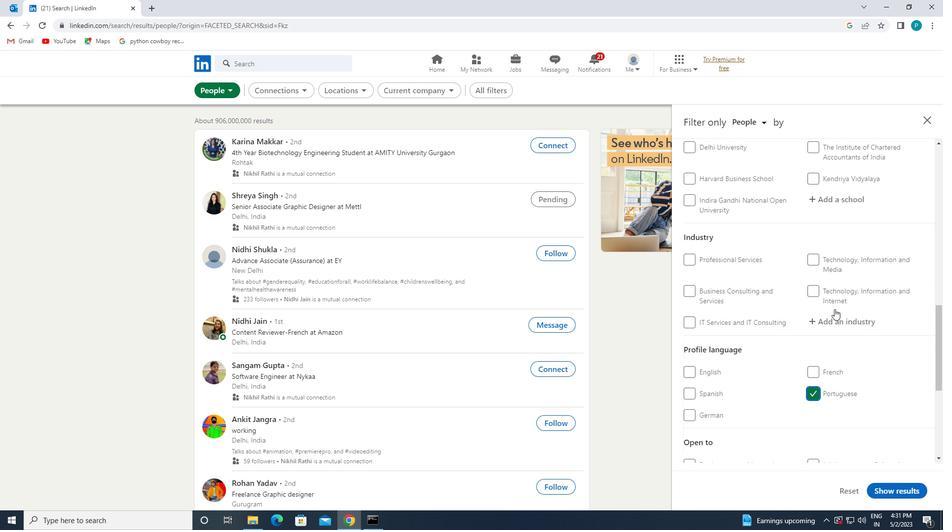 
Action: Mouse scrolled (834, 309) with delta (0, 0)
Screenshot: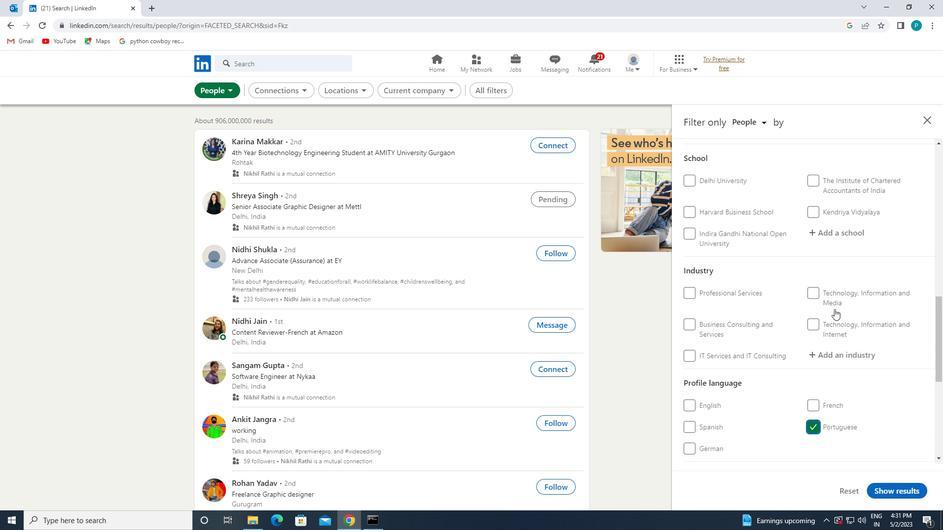 
Action: Mouse scrolled (834, 309) with delta (0, 0)
Screenshot: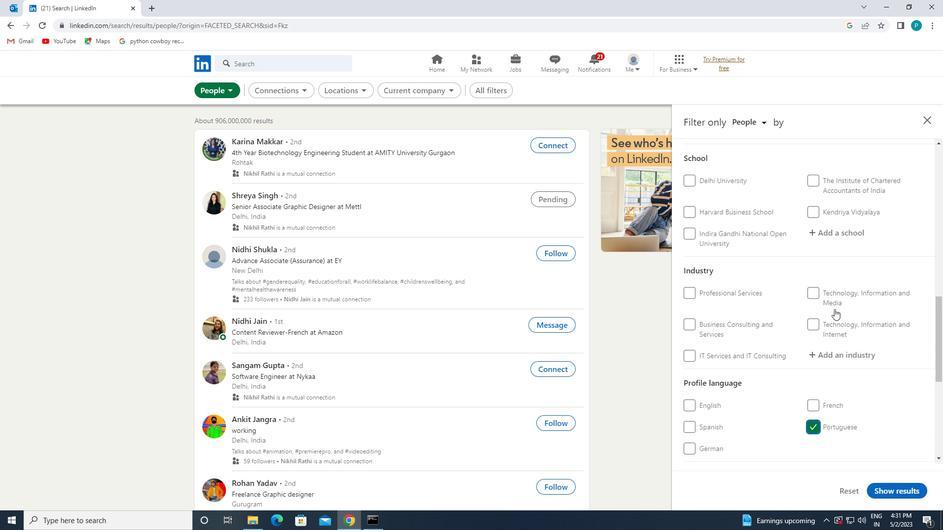 
Action: Mouse scrolled (834, 309) with delta (0, 0)
Screenshot: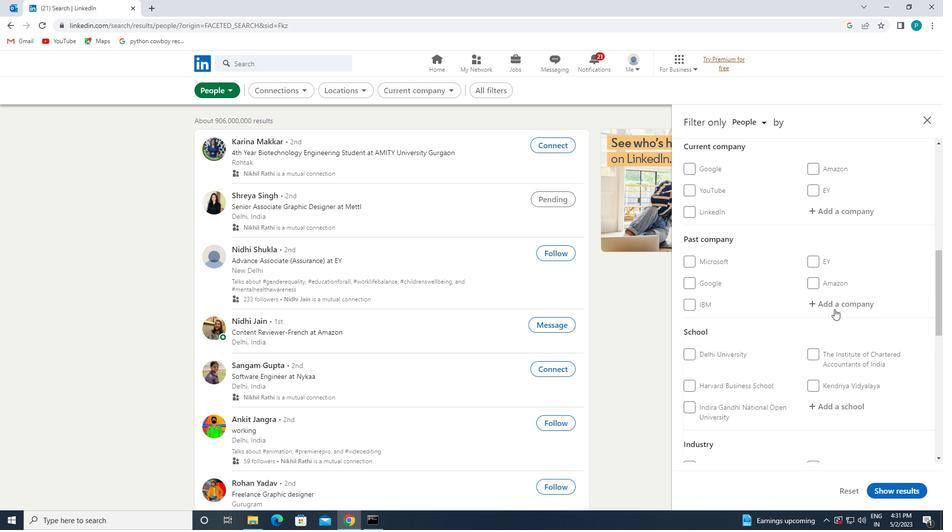 
Action: Mouse moved to (834, 279)
Screenshot: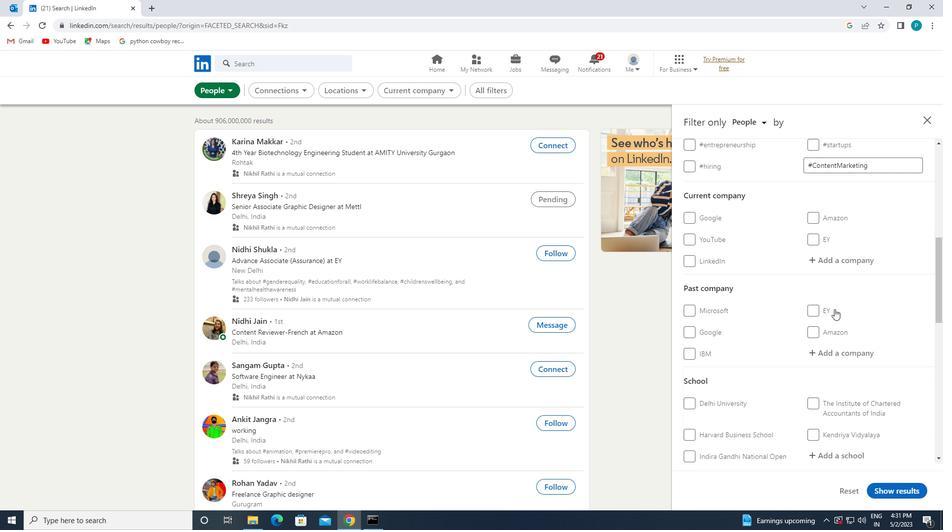 
Action: Mouse scrolled (834, 279) with delta (0, 0)
Screenshot: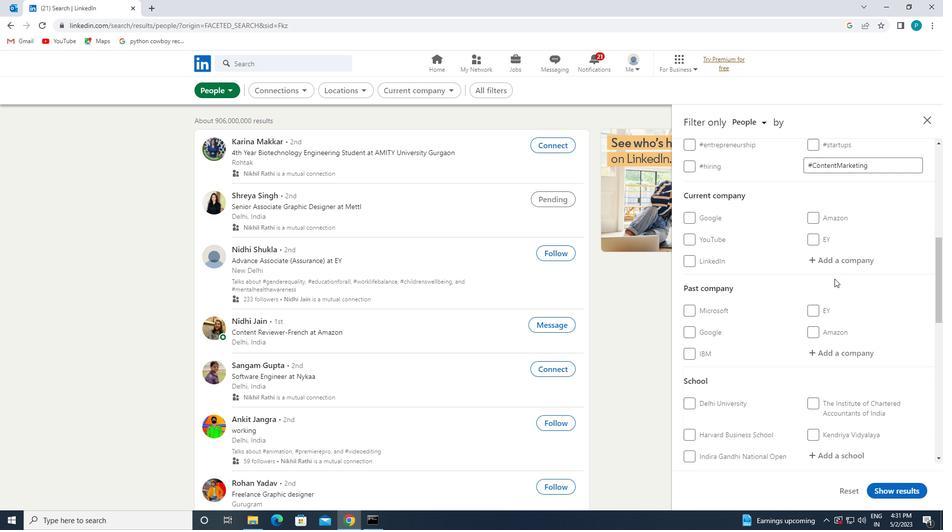 
Action: Mouse moved to (843, 308)
Screenshot: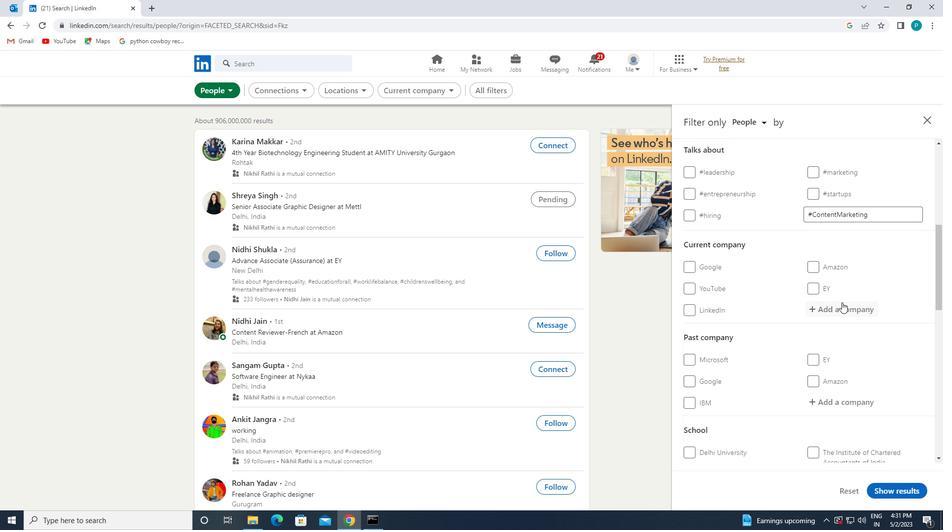 
Action: Mouse scrolled (843, 309) with delta (0, 0)
Screenshot: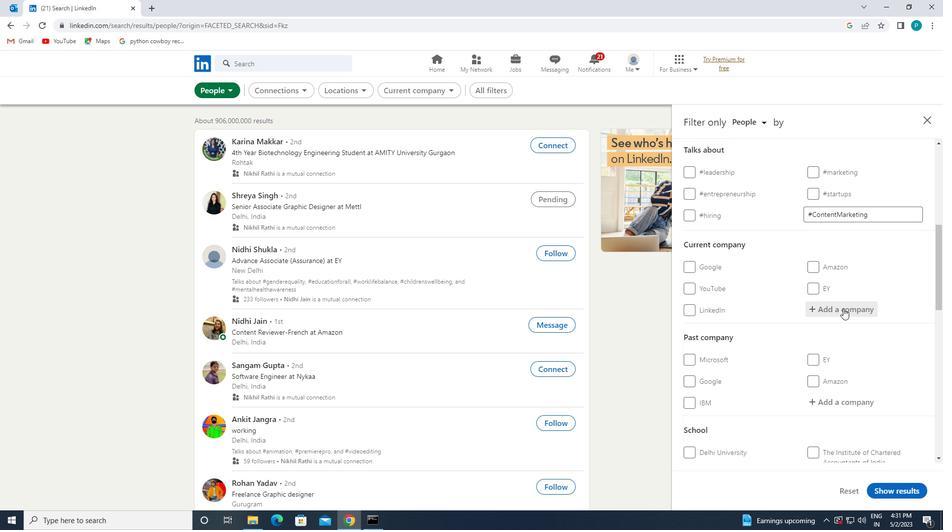 
Action: Mouse scrolled (843, 309) with delta (0, 0)
Screenshot: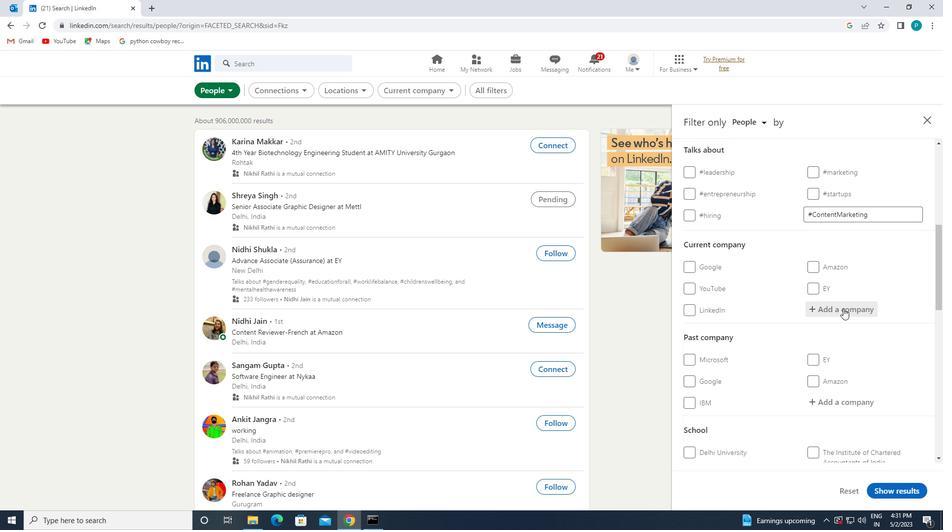 
Action: Mouse scrolled (843, 308) with delta (0, 0)
Screenshot: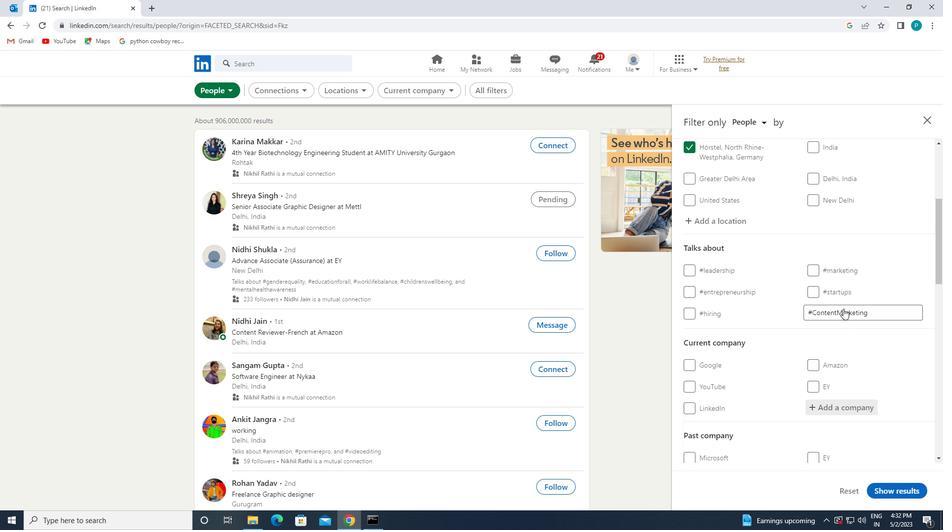 
Action: Mouse scrolled (843, 308) with delta (0, 0)
Screenshot: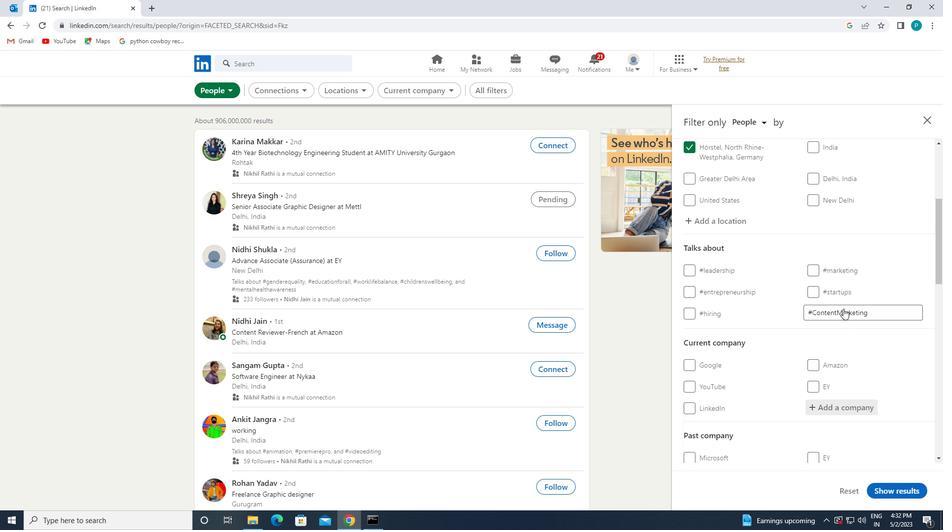 
Action: Mouse moved to (843, 310)
Screenshot: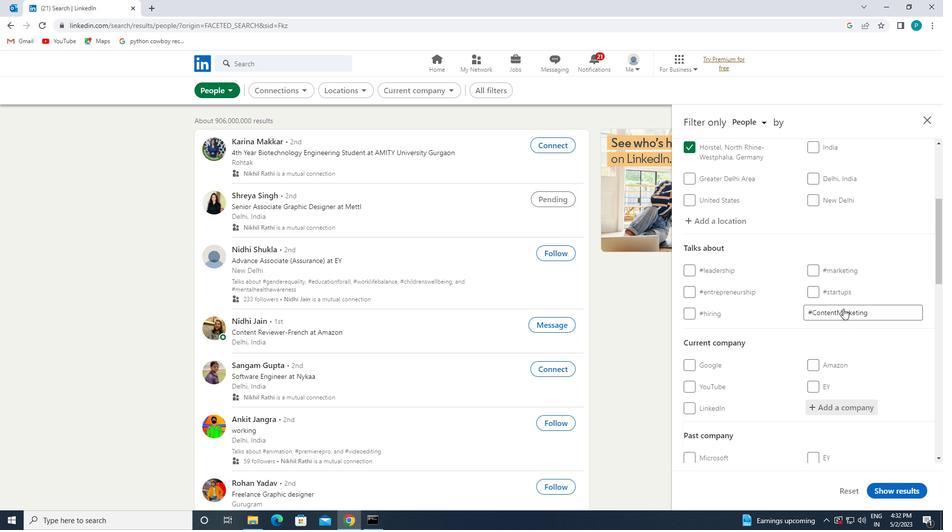
Action: Mouse scrolled (843, 309) with delta (0, 0)
Screenshot: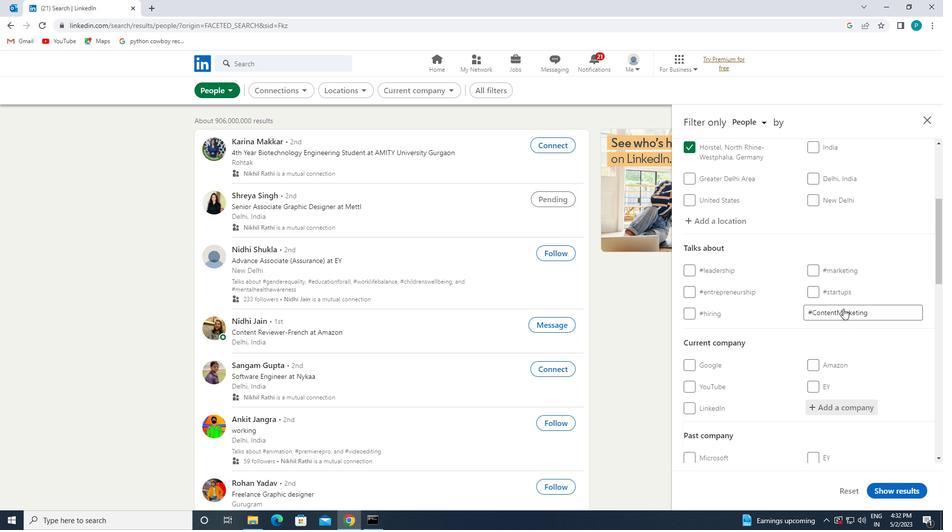 
Action: Mouse moved to (826, 267)
Screenshot: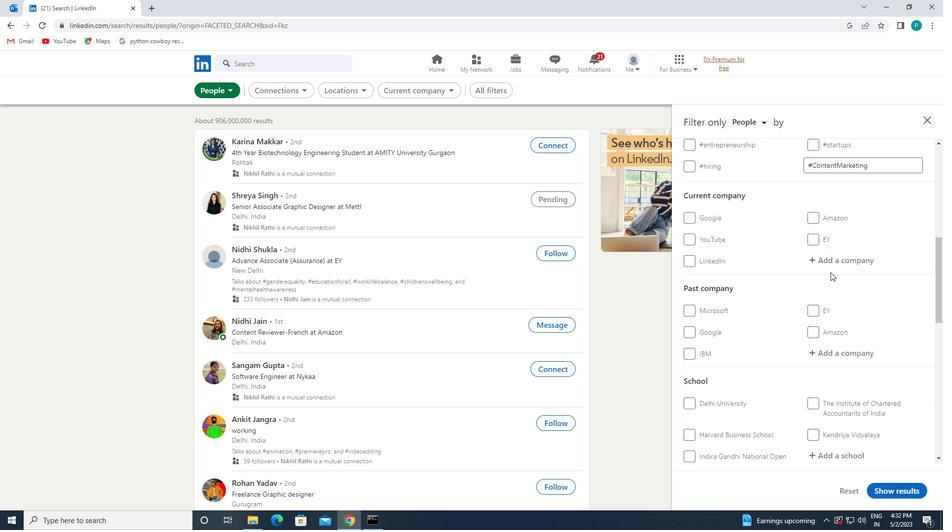 
Action: Mouse pressed left at (826, 267)
Screenshot: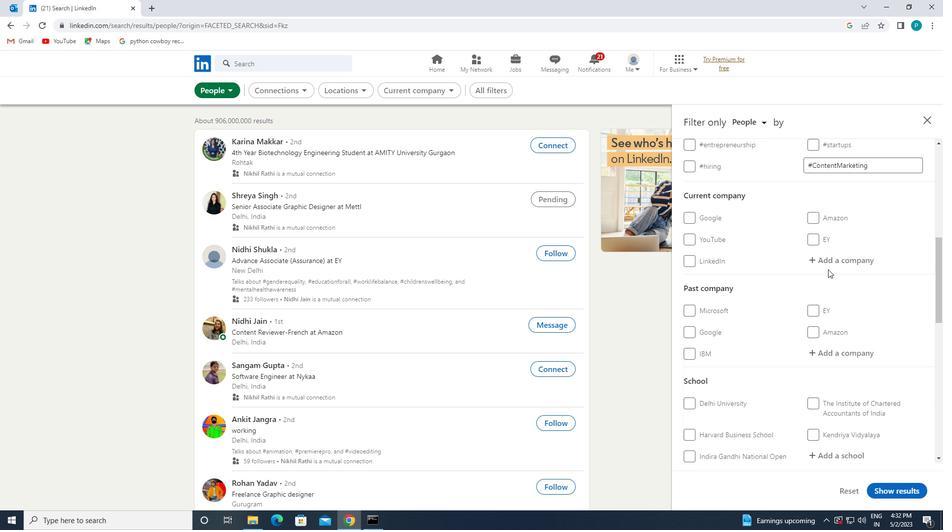 
Action: Key pressed <Key.caps_lock>I<Key.caps_lock>DEXA<Key.backspace>CEL
Screenshot: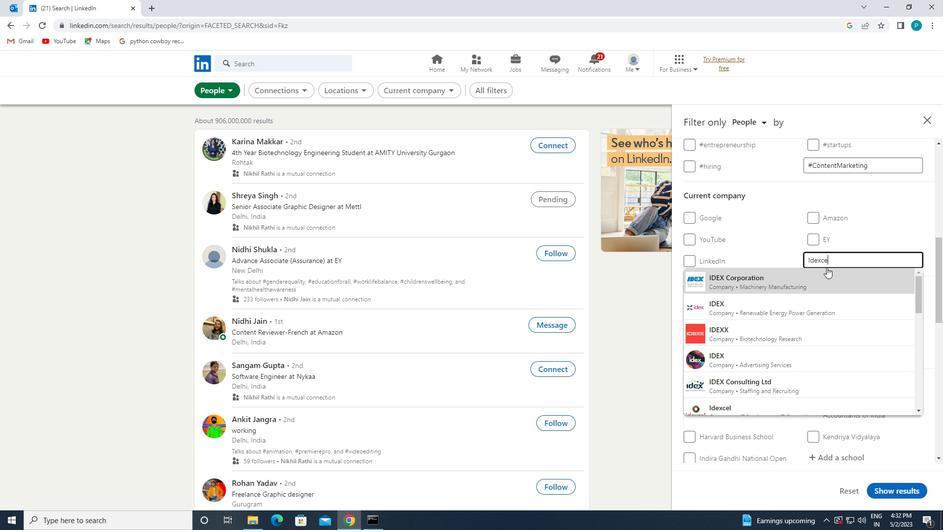 
Action: Mouse moved to (819, 277)
Screenshot: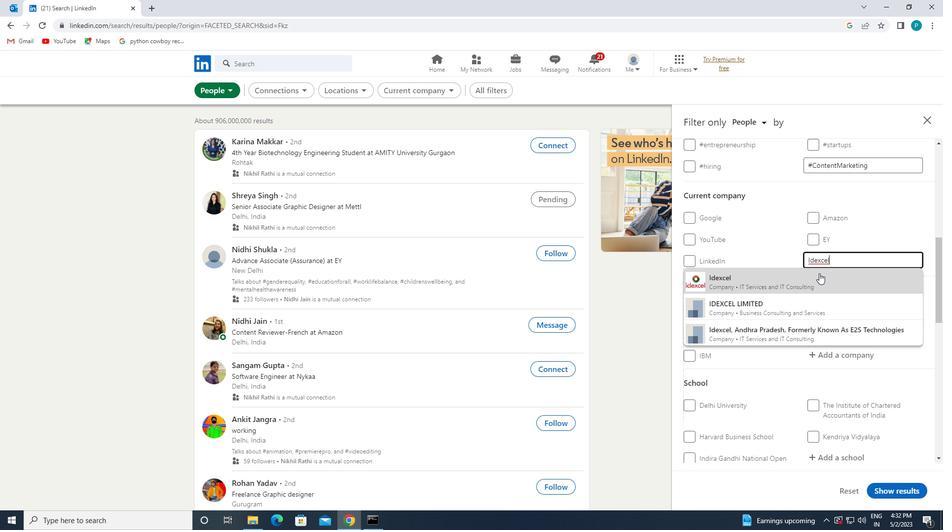 
Action: Mouse pressed left at (819, 277)
Screenshot: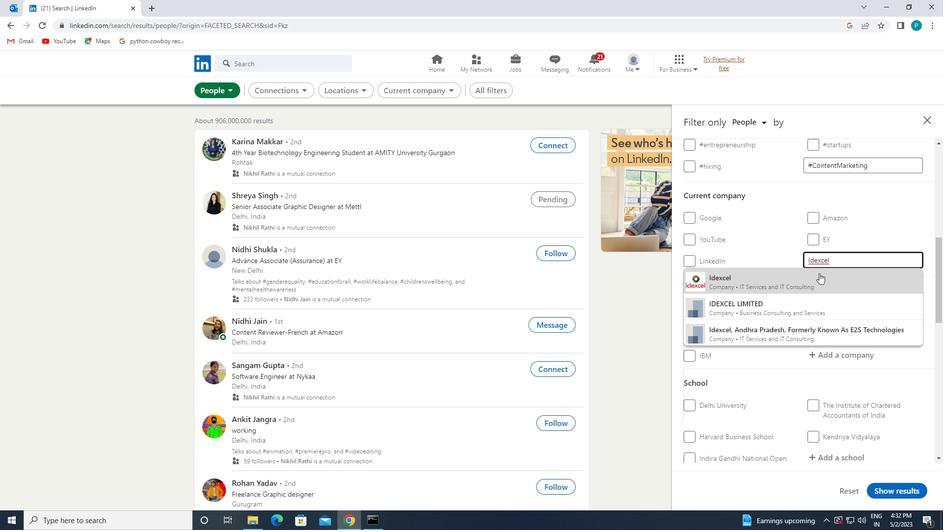 
Action: Mouse moved to (858, 317)
Screenshot: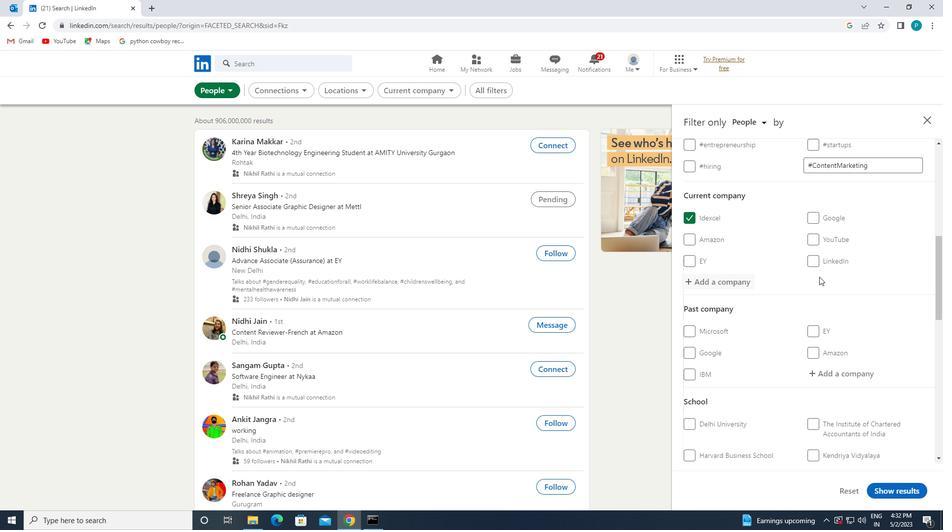 
Action: Mouse scrolled (858, 316) with delta (0, 0)
Screenshot: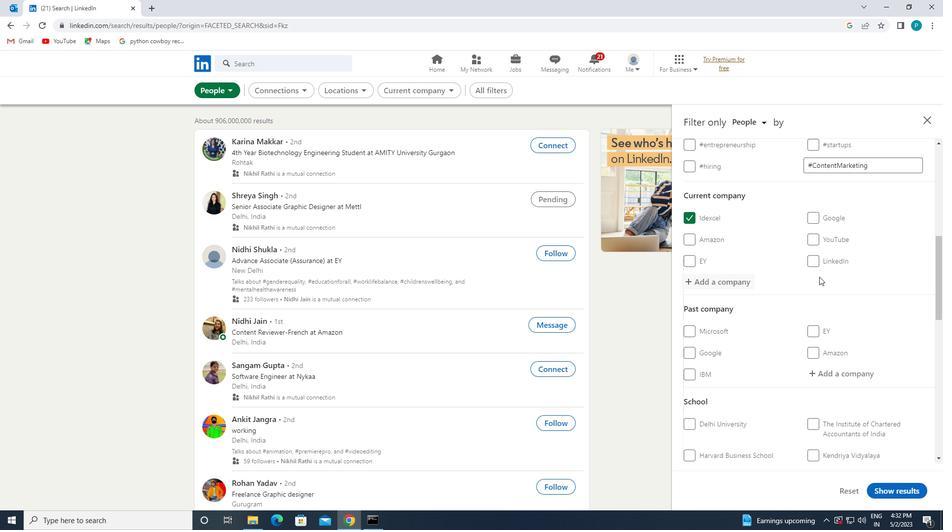 
Action: Mouse moved to (862, 321)
Screenshot: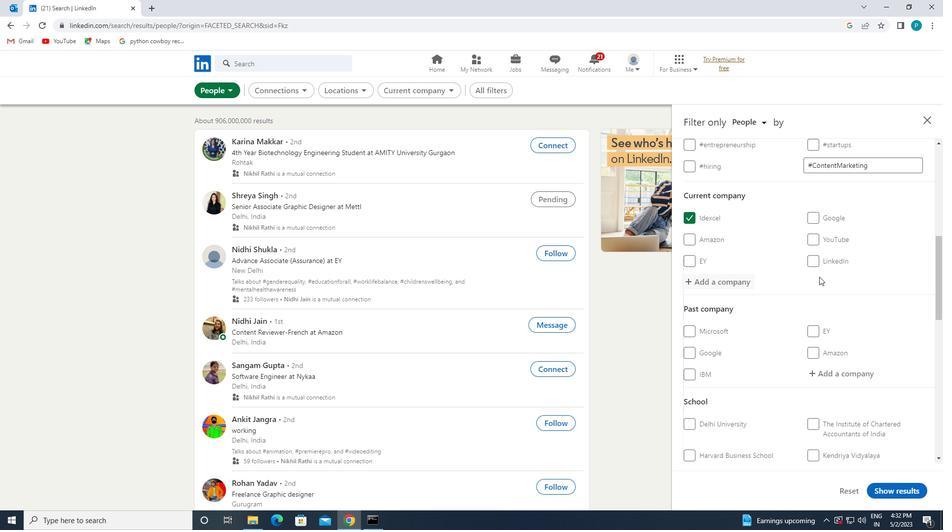 
Action: Mouse scrolled (862, 321) with delta (0, 0)
Screenshot: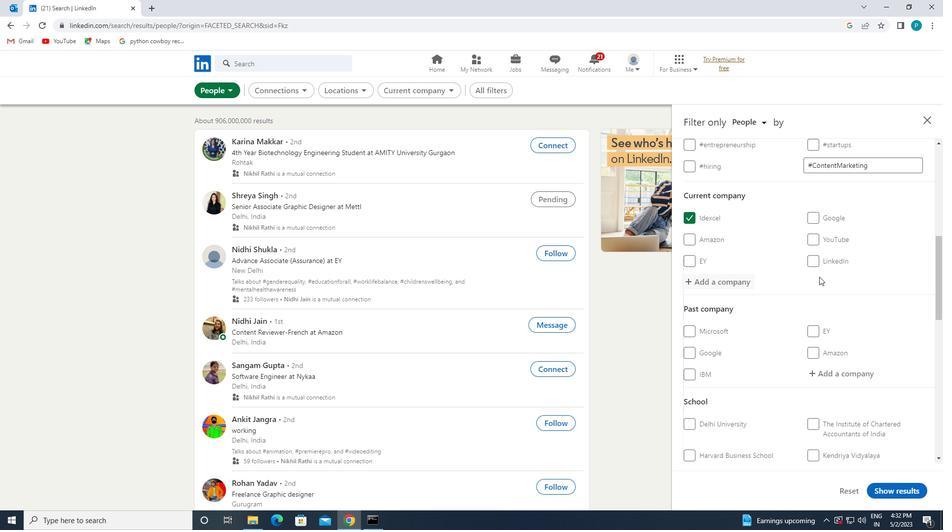 
Action: Mouse moved to (862, 322)
Screenshot: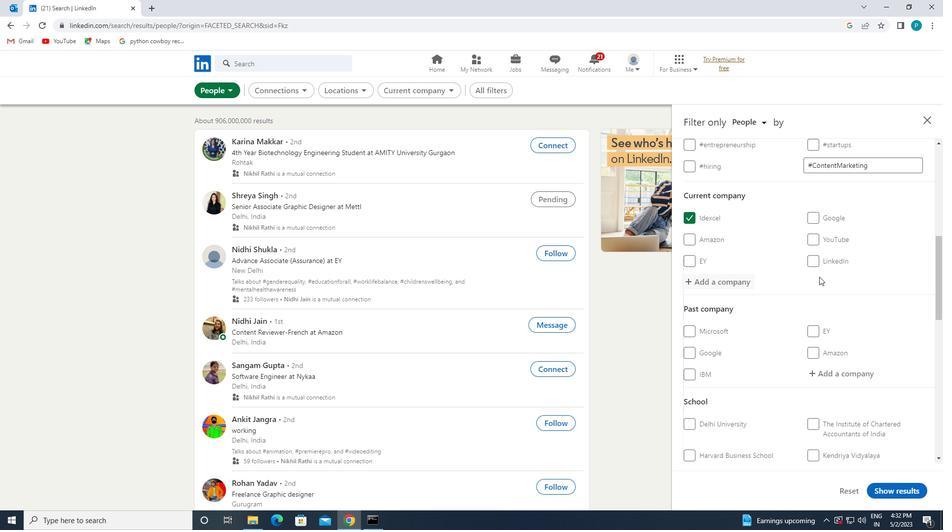
Action: Mouse scrolled (862, 322) with delta (0, 0)
Screenshot: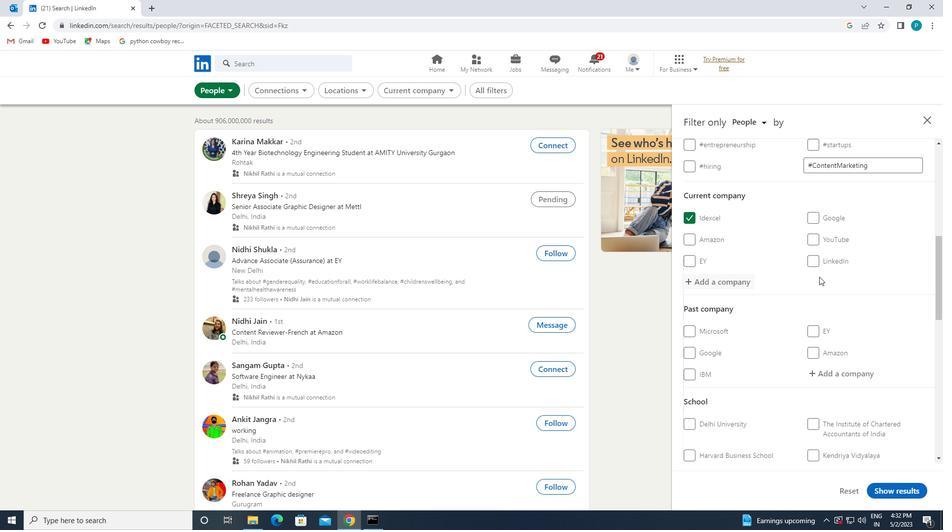 
Action: Mouse moved to (855, 336)
Screenshot: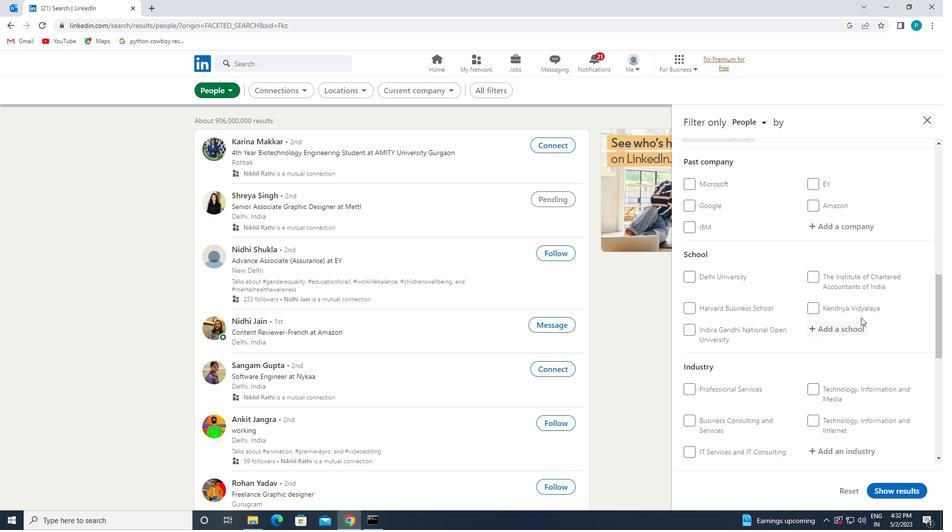 
Action: Mouse pressed left at (855, 336)
Screenshot: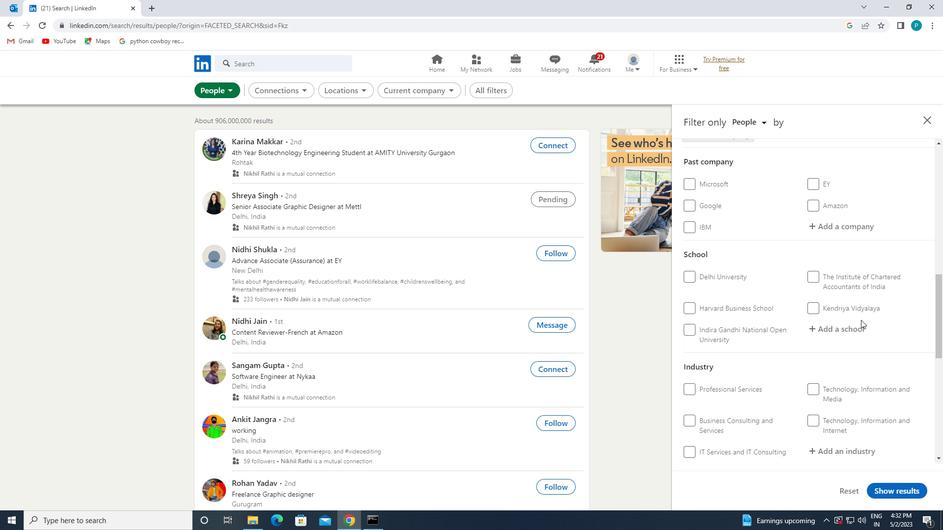 
Action: Mouse moved to (855, 329)
Screenshot: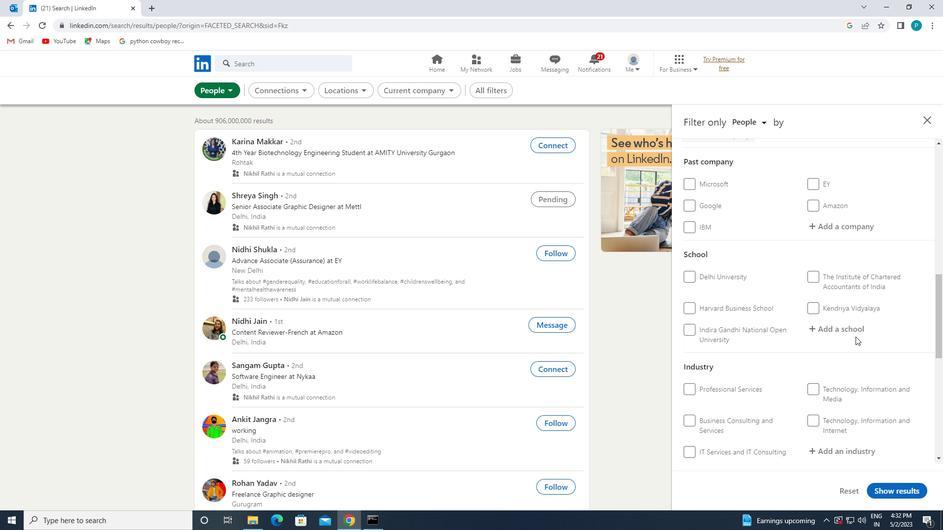 
Action: Mouse pressed left at (855, 329)
Screenshot: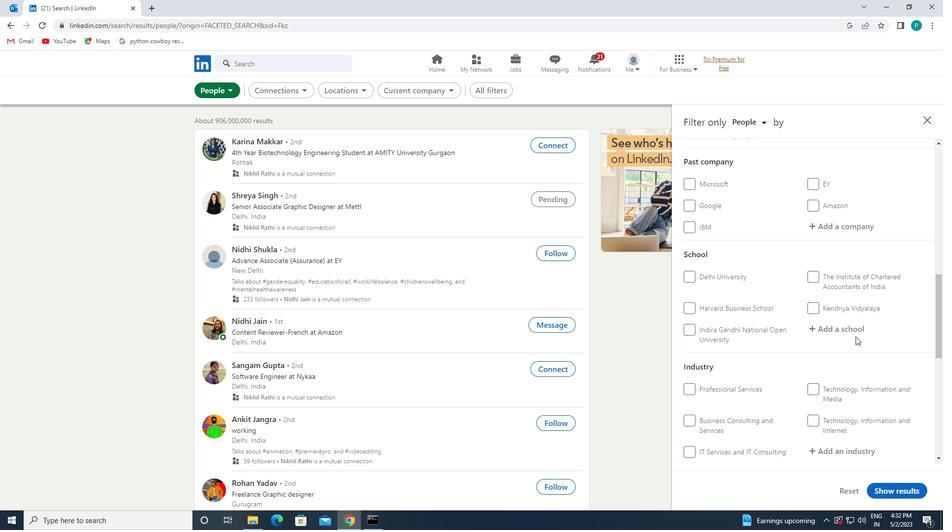 
Action: Mouse moved to (862, 321)
Screenshot: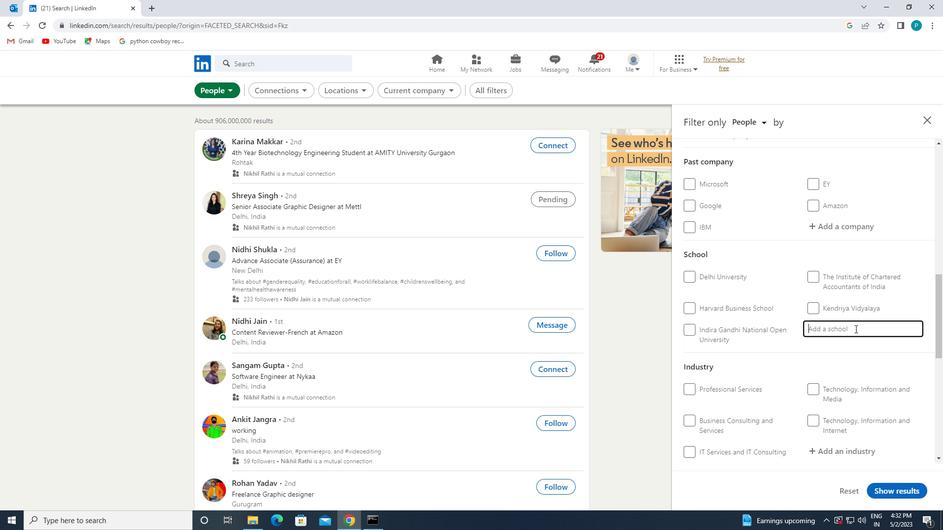 
Action: Key pressed <Key.caps_lock>JAMSHEDPUR
Screenshot: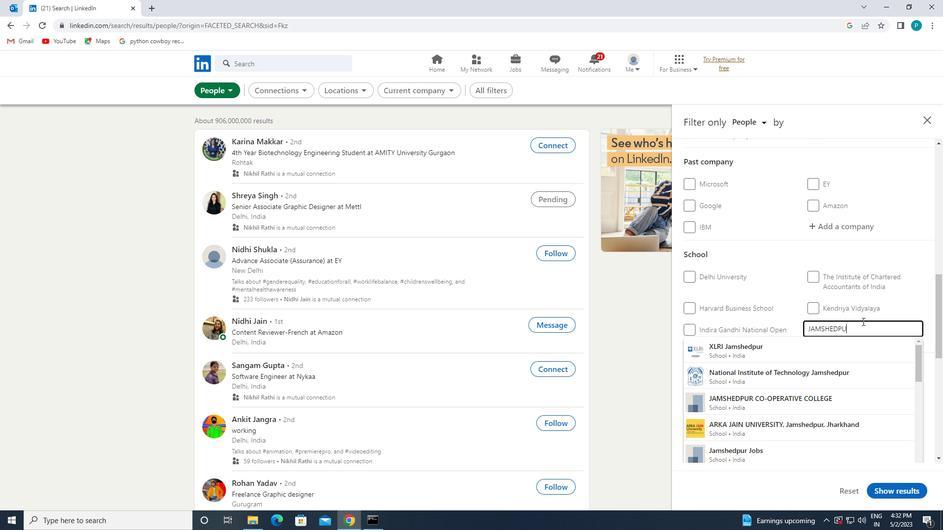 
Action: Mouse moved to (858, 381)
Screenshot: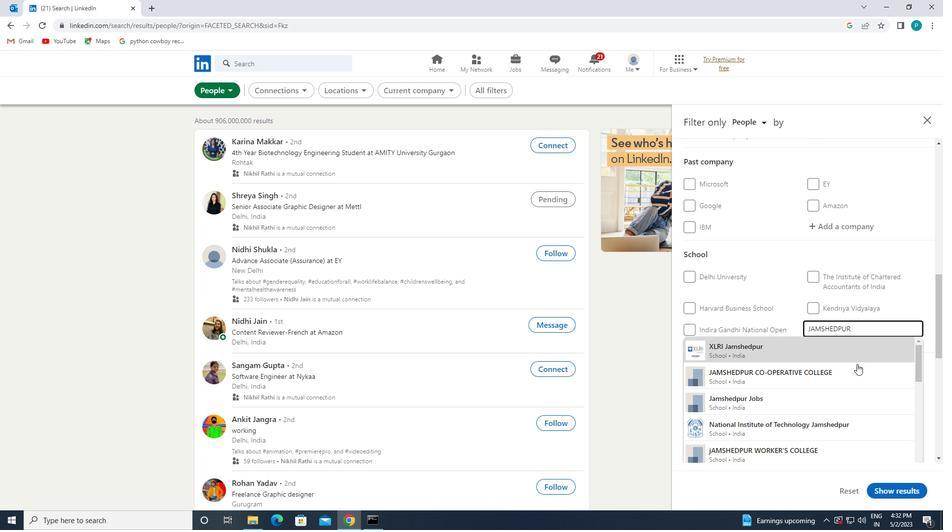 
Action: Mouse pressed left at (858, 381)
Screenshot: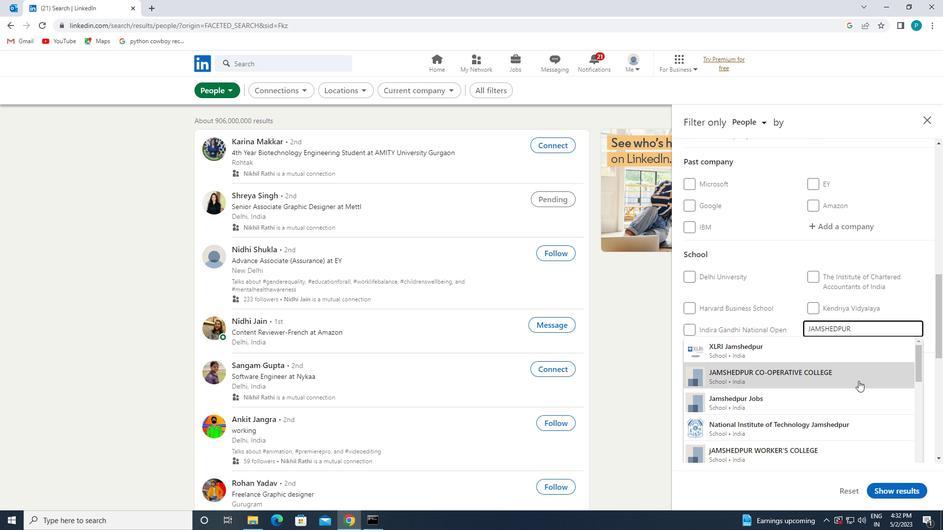 
Action: Mouse scrolled (858, 380) with delta (0, 0)
Screenshot: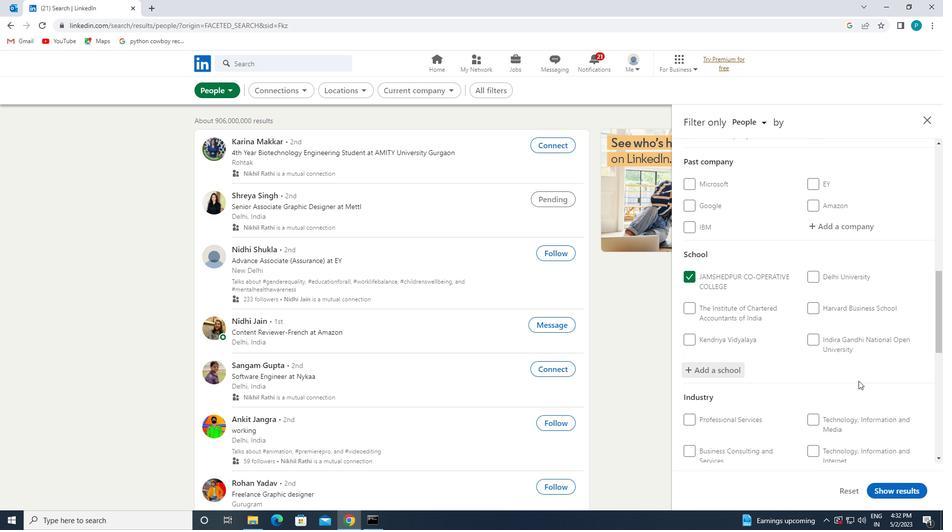 
Action: Mouse scrolled (858, 380) with delta (0, 0)
Screenshot: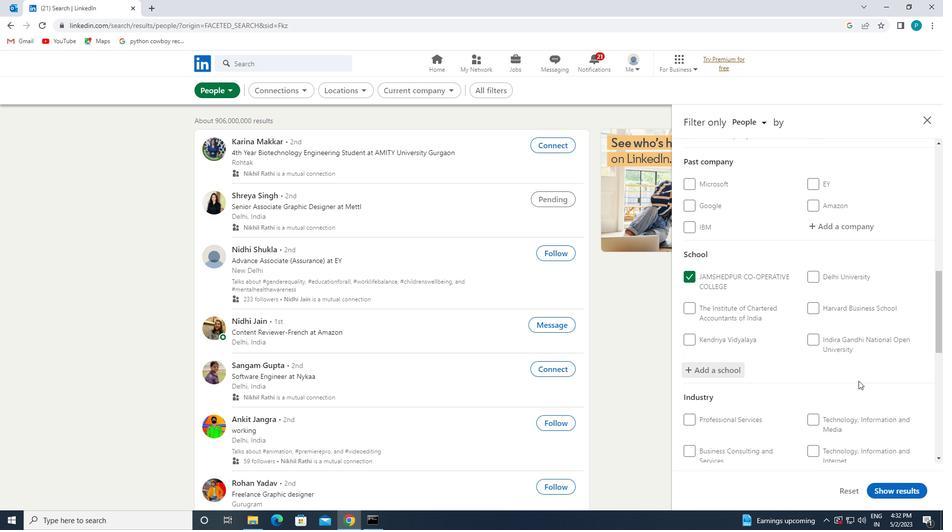 
Action: Mouse scrolled (858, 380) with delta (0, 0)
Screenshot: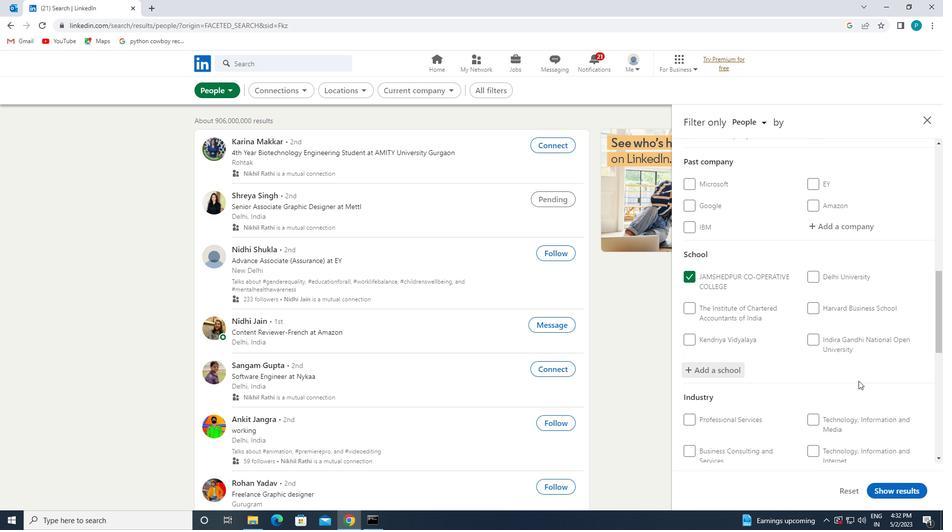 
Action: Mouse moved to (844, 335)
Screenshot: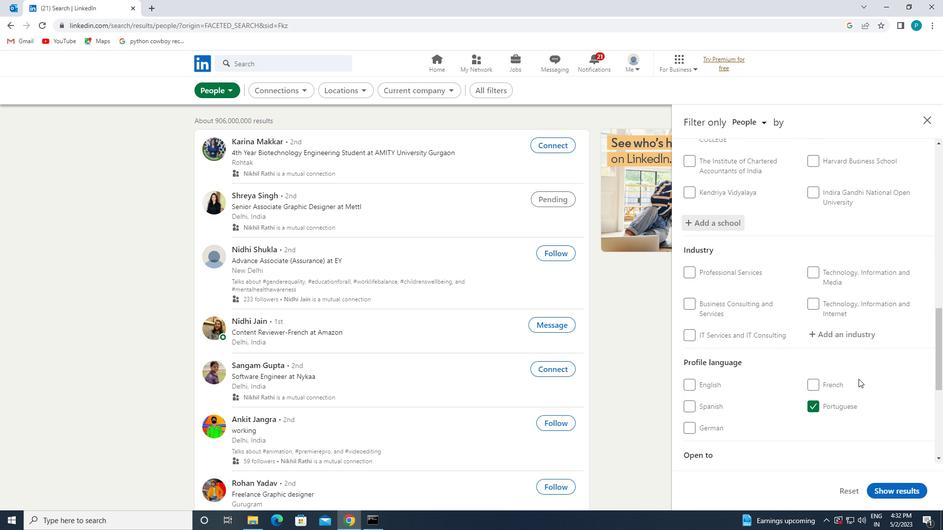 
Action: Mouse pressed left at (844, 335)
Screenshot: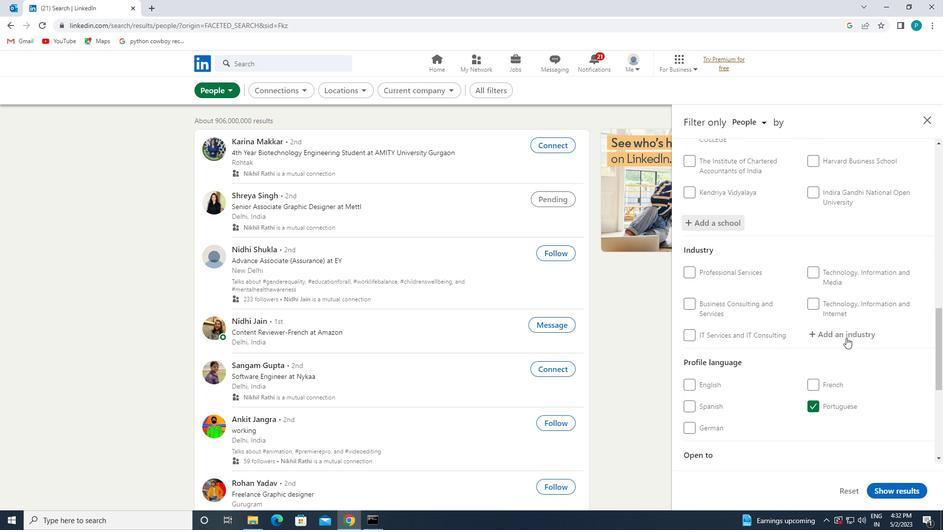
Action: Mouse moved to (850, 339)
Screenshot: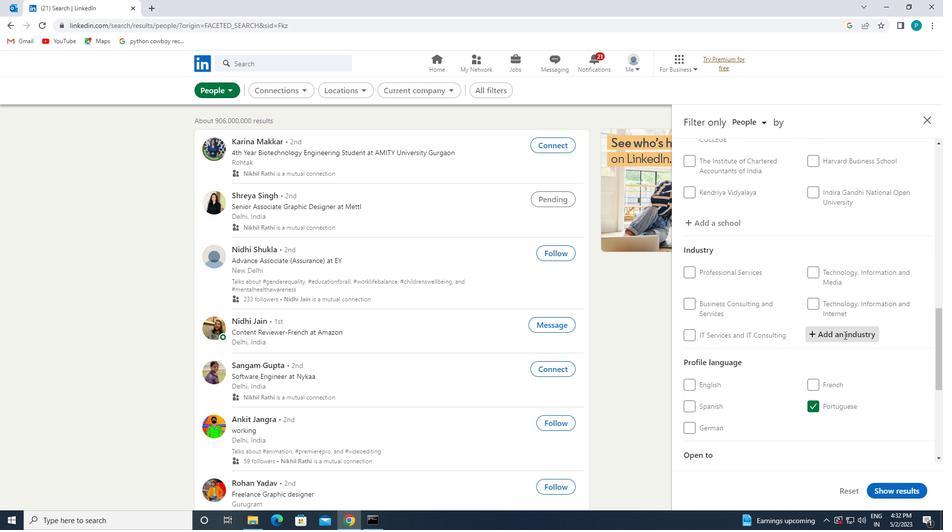 
Action: Key pressed <Key.caps_lock>M<Key.caps_lock>ANUFACTURING
Screenshot: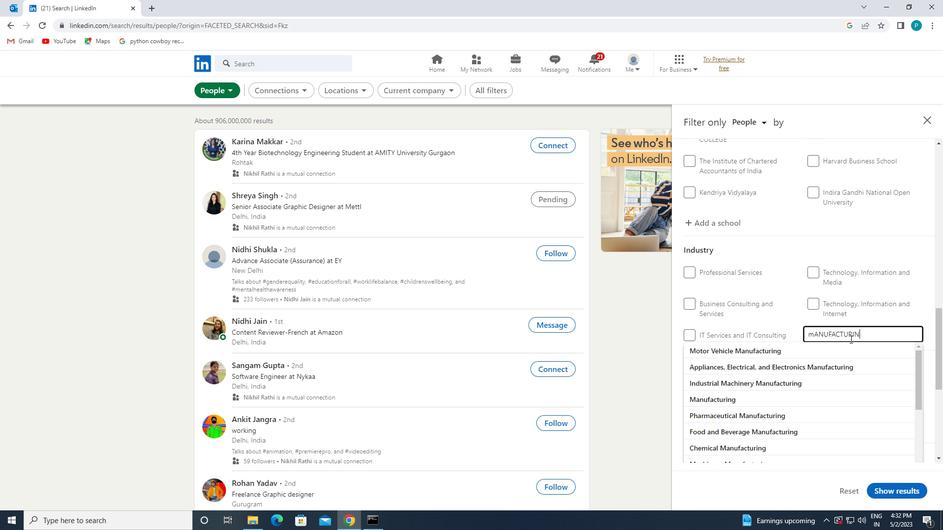 
Action: Mouse moved to (836, 350)
Screenshot: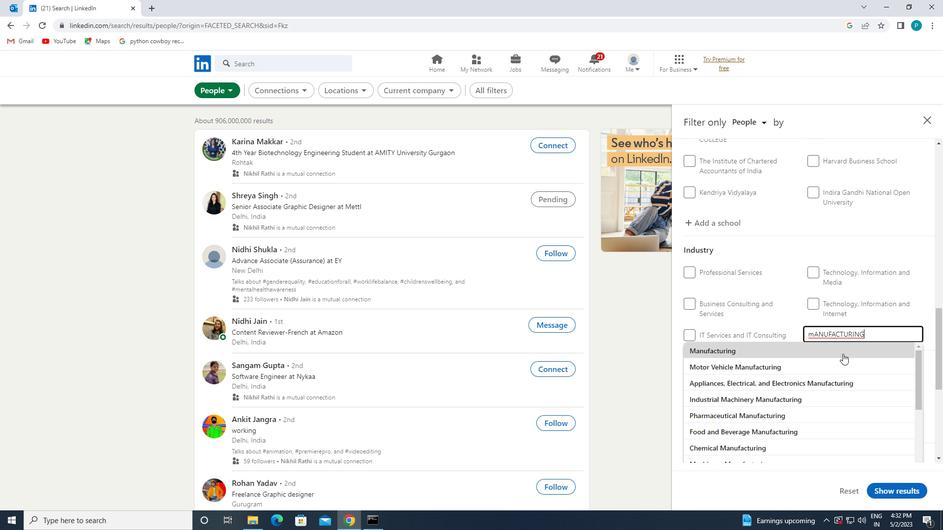 
Action: Mouse pressed left at (836, 350)
Screenshot: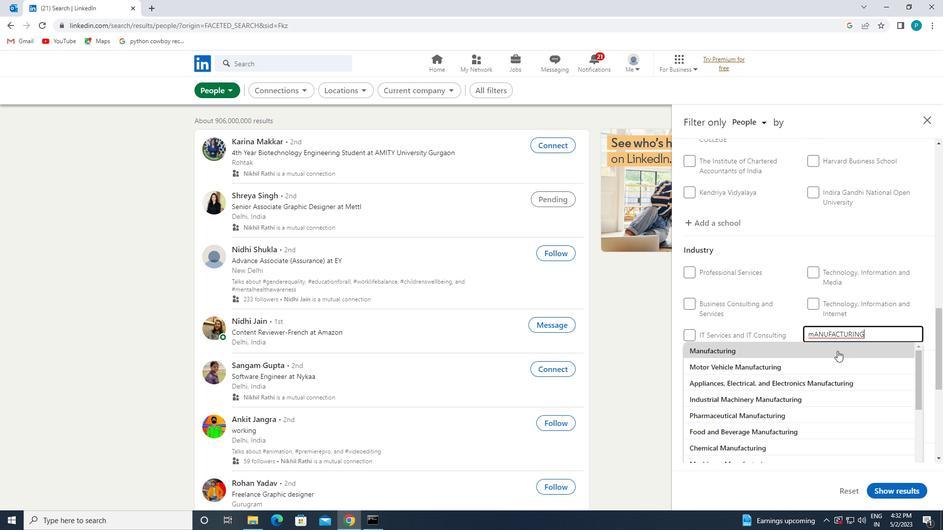 
Action: Mouse scrolled (836, 350) with delta (0, 0)
Screenshot: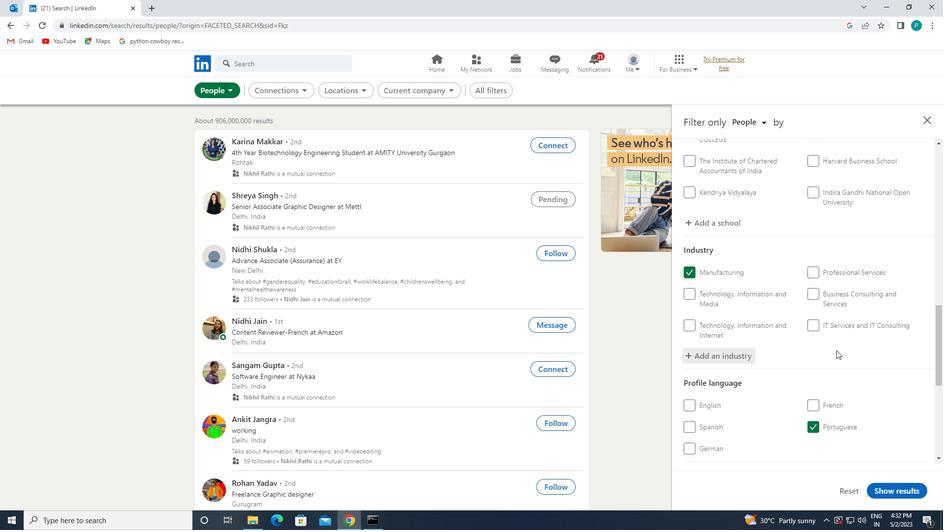 
Action: Mouse scrolled (836, 350) with delta (0, 0)
Screenshot: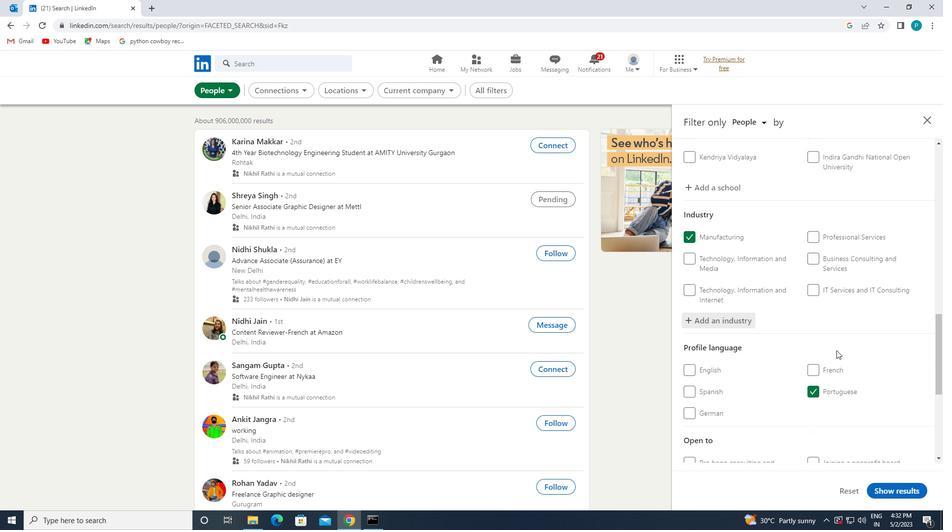 
Action: Mouse moved to (824, 394)
Screenshot: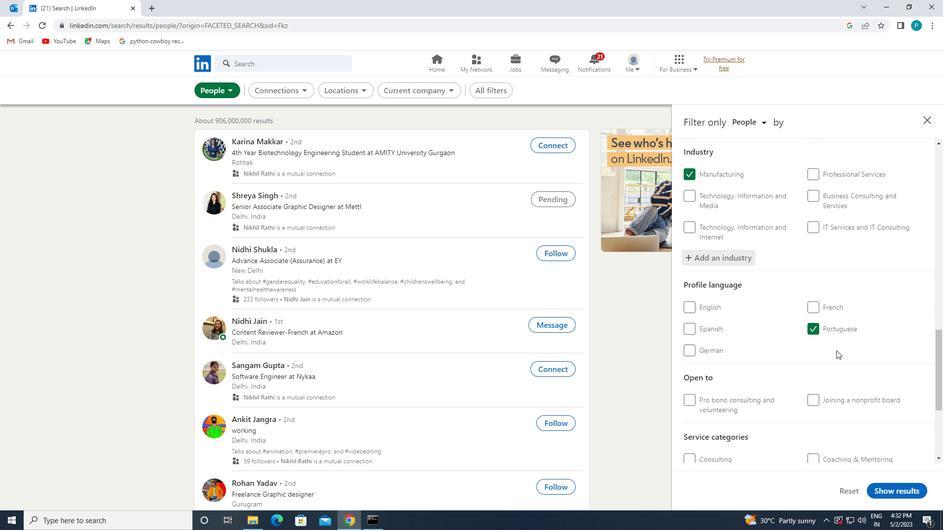 
Action: Mouse scrolled (824, 393) with delta (0, 0)
Screenshot: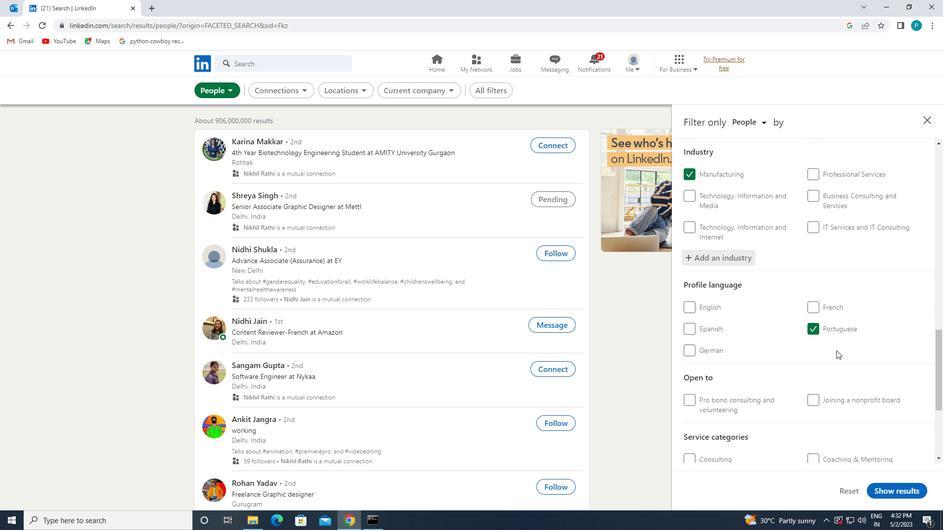 
Action: Mouse moved to (824, 394)
Screenshot: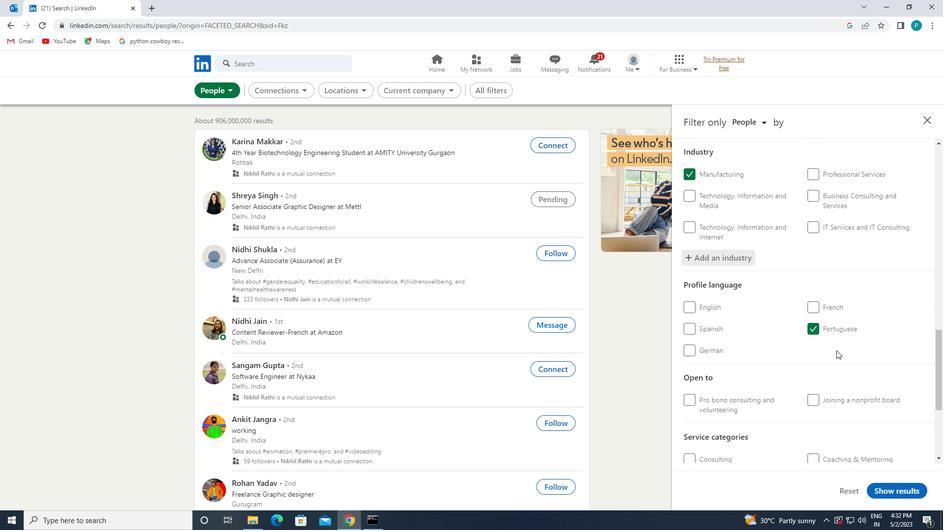 
Action: Mouse scrolled (824, 394) with delta (0, 0)
Screenshot: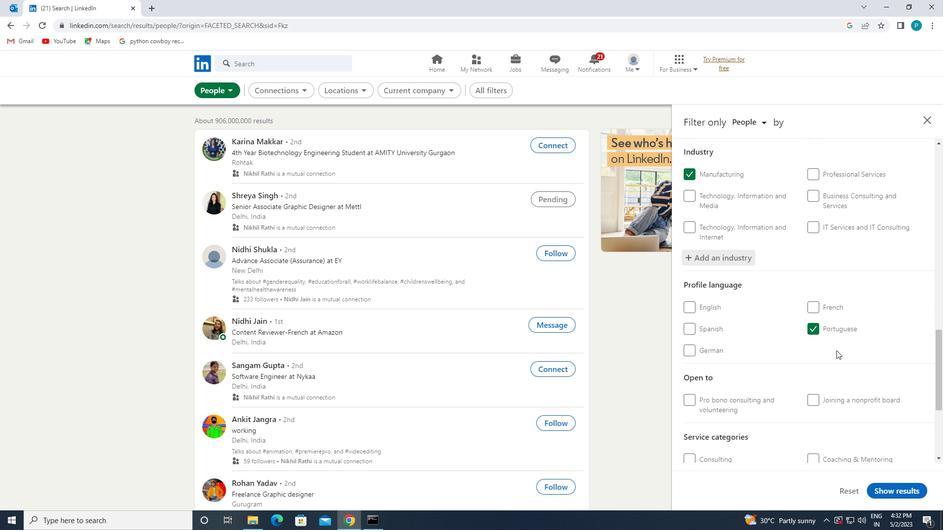 
Action: Mouse scrolled (824, 394) with delta (0, 0)
Screenshot: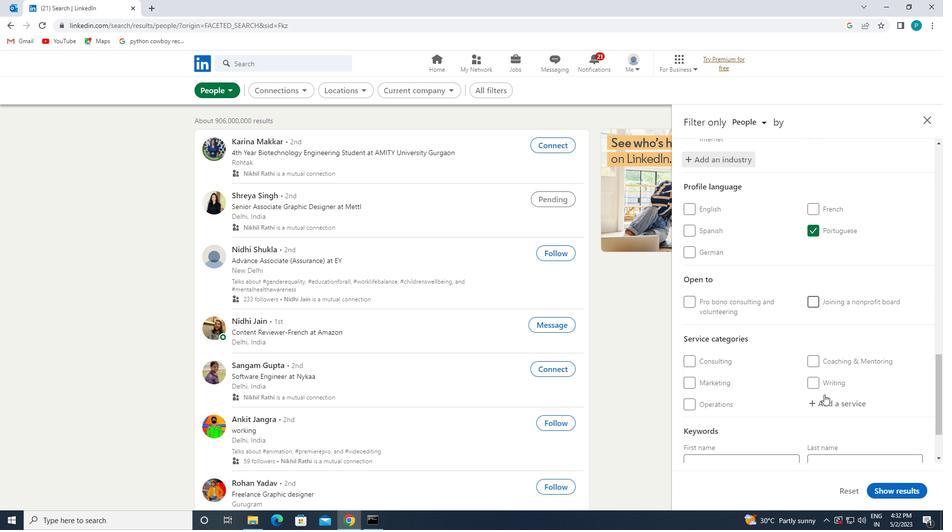 
Action: Mouse moved to (824, 355)
Screenshot: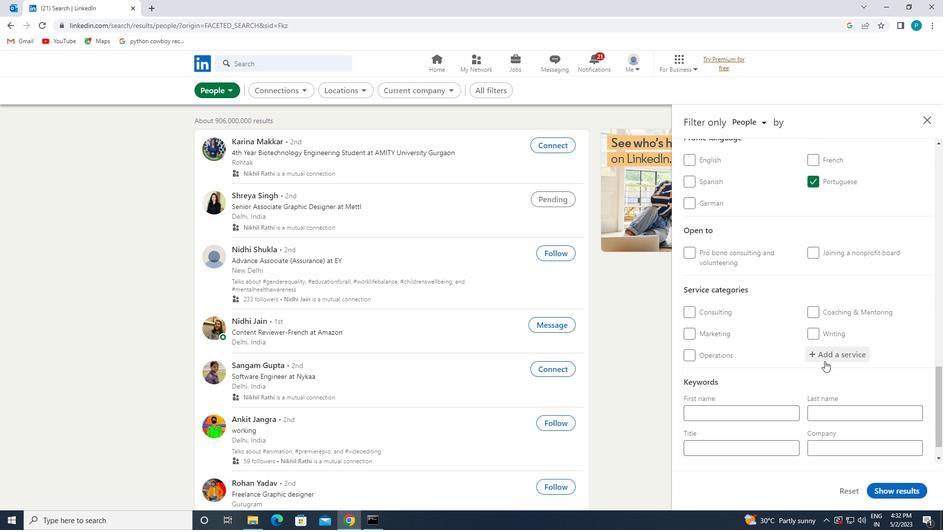 
Action: Mouse pressed left at (824, 355)
Screenshot: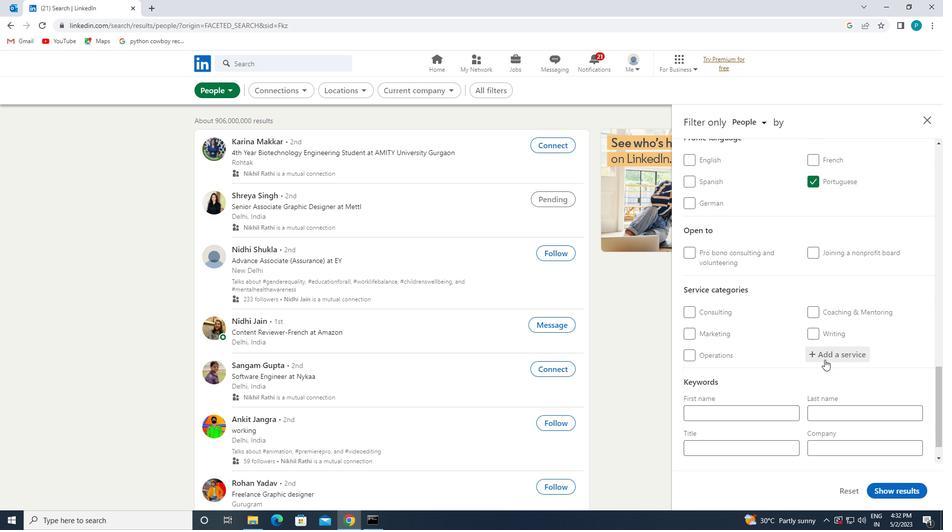 
Action: Key pressed <Key.caps_lock>T<Key.caps_lock><Key.backspace>T<Key.caps_lock>ECHNICAL
Screenshot: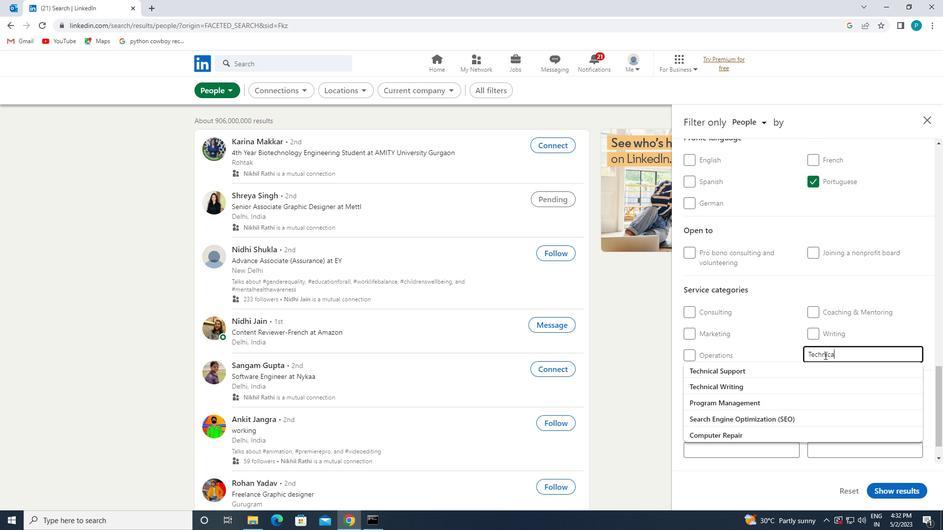 
Action: Mouse moved to (815, 375)
Screenshot: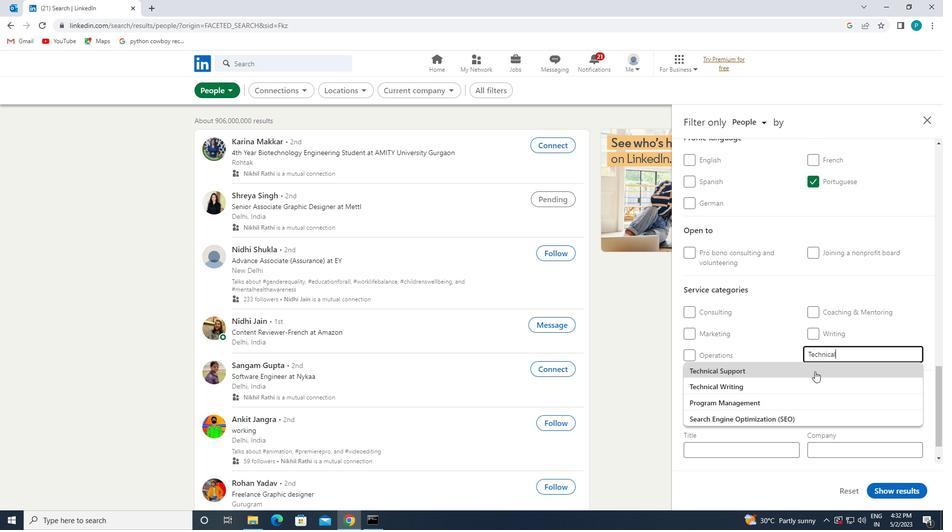 
Action: Key pressed <Key.enter>
Screenshot: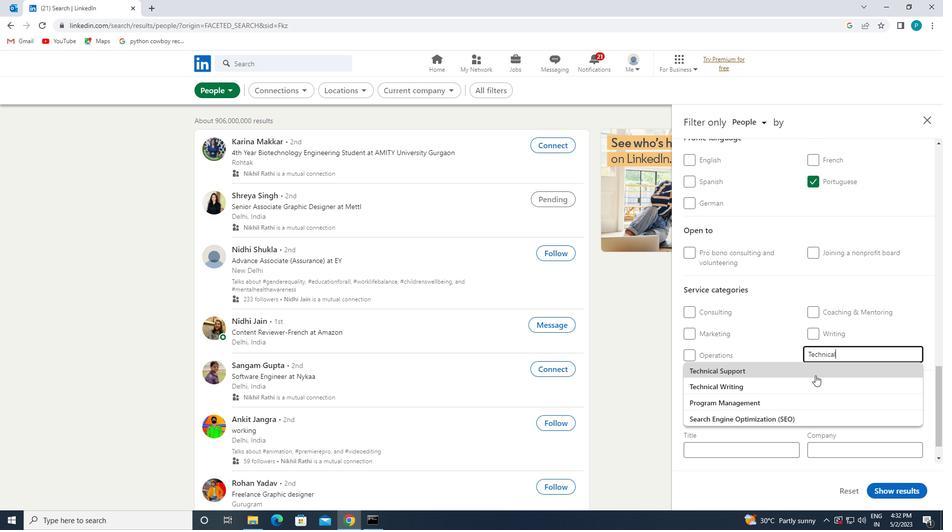 
Action: Mouse moved to (714, 327)
Screenshot: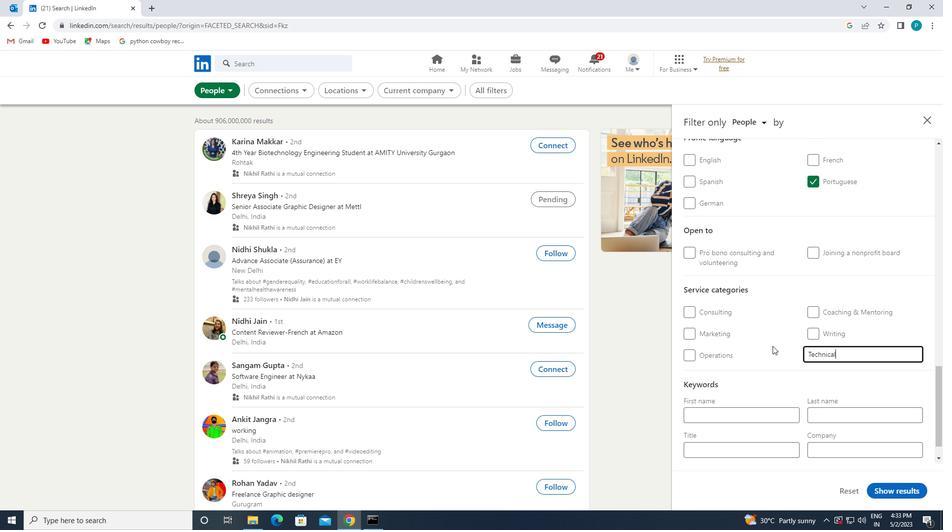 
Action: Mouse scrolled (714, 326) with delta (0, 0)
Screenshot: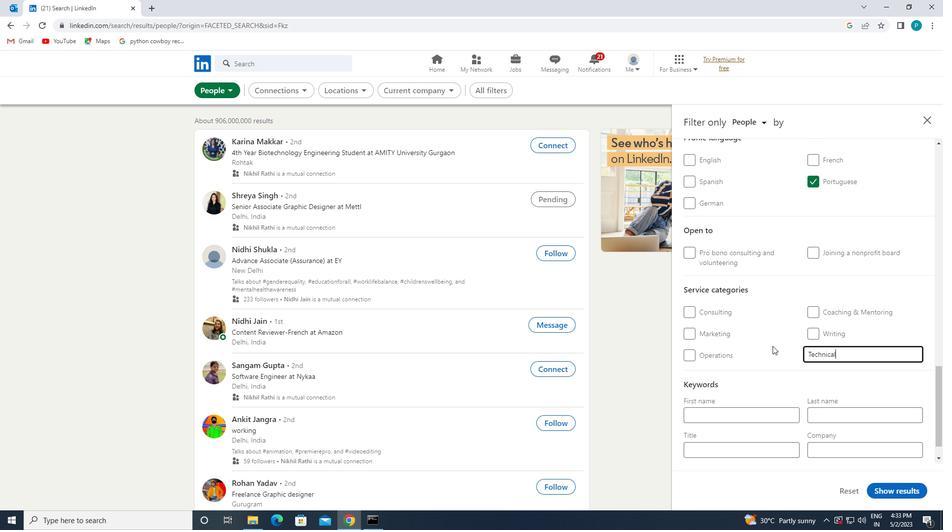 
Action: Mouse moved to (706, 330)
Screenshot: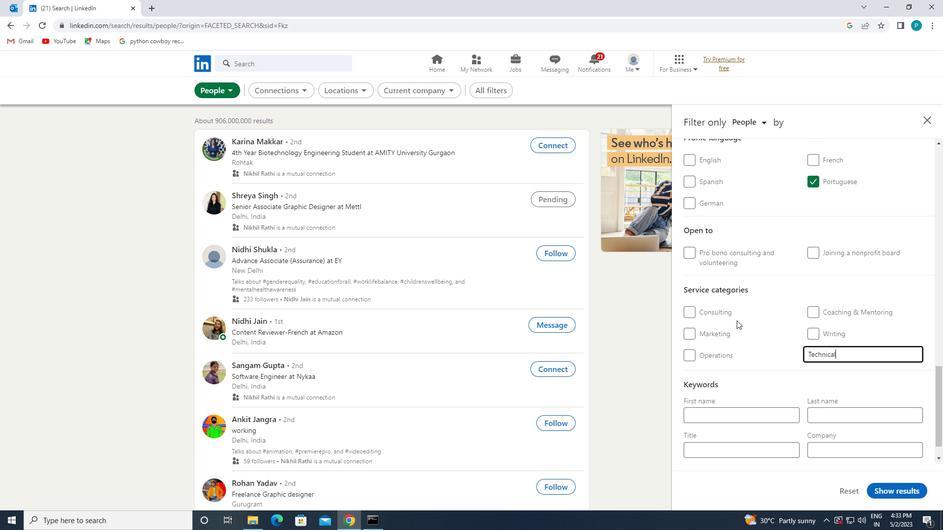 
Action: Mouse scrolled (706, 329) with delta (0, 0)
Screenshot: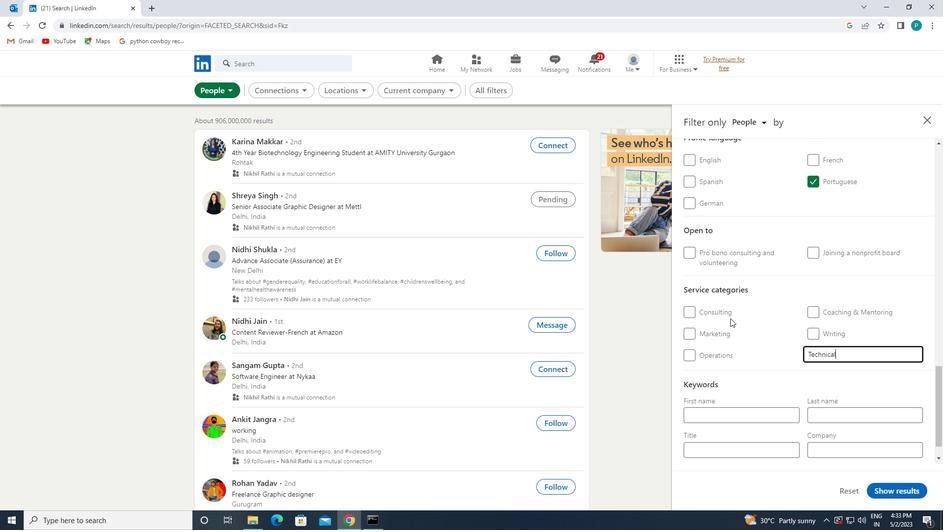 
Action: Mouse moved to (713, 341)
Screenshot: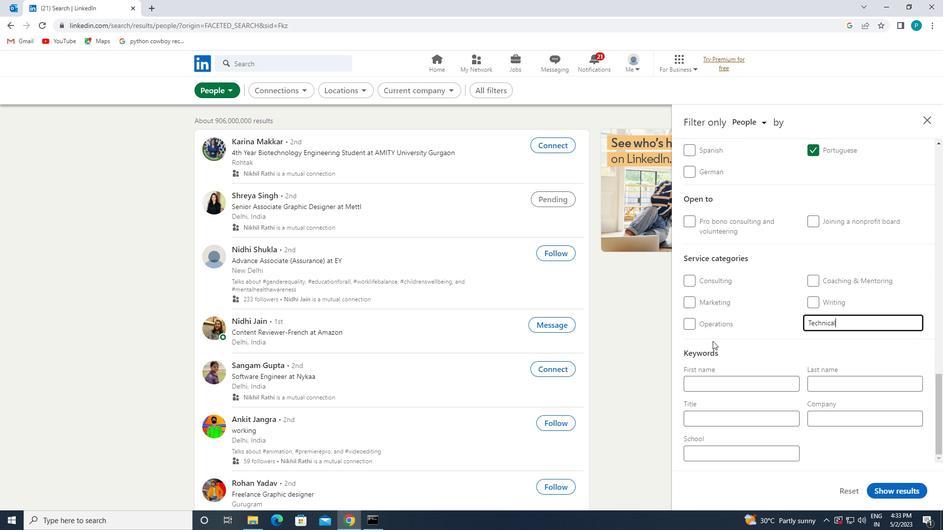 
Action: Mouse scrolled (713, 341) with delta (0, 0)
Screenshot: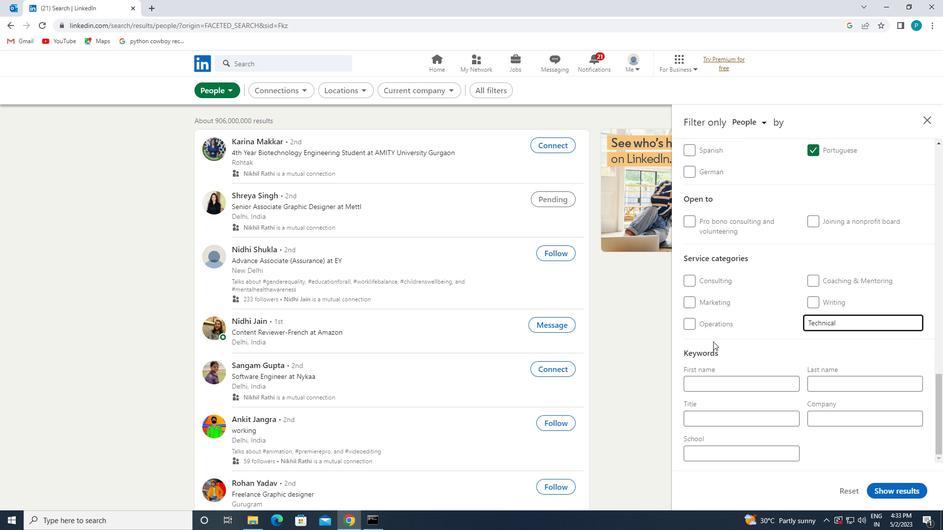 
Action: Mouse scrolled (713, 341) with delta (0, 0)
Screenshot: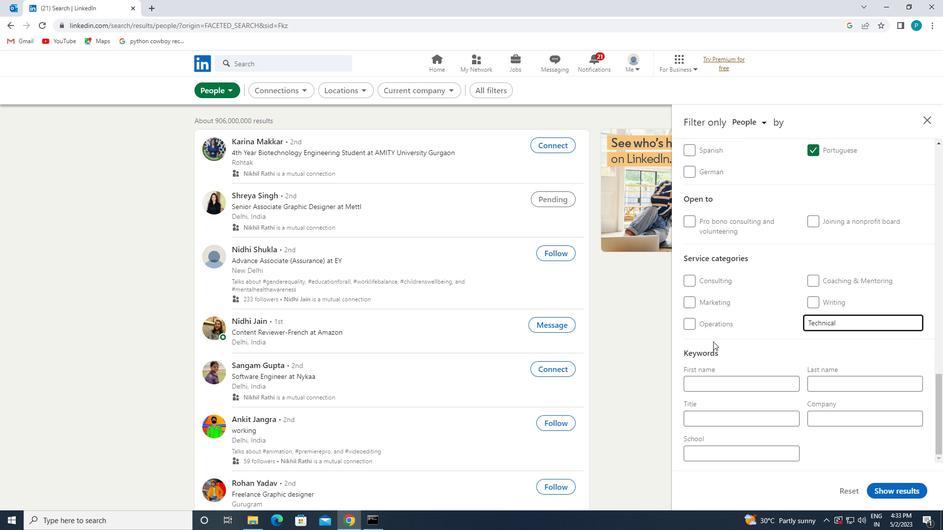 
Action: Mouse moved to (725, 348)
Screenshot: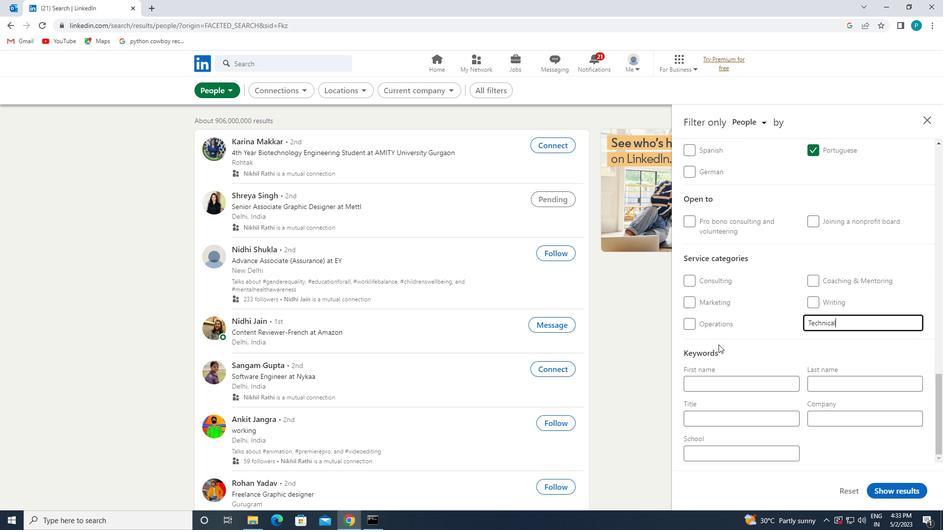 
Action: Mouse scrolled (725, 348) with delta (0, 0)
Screenshot: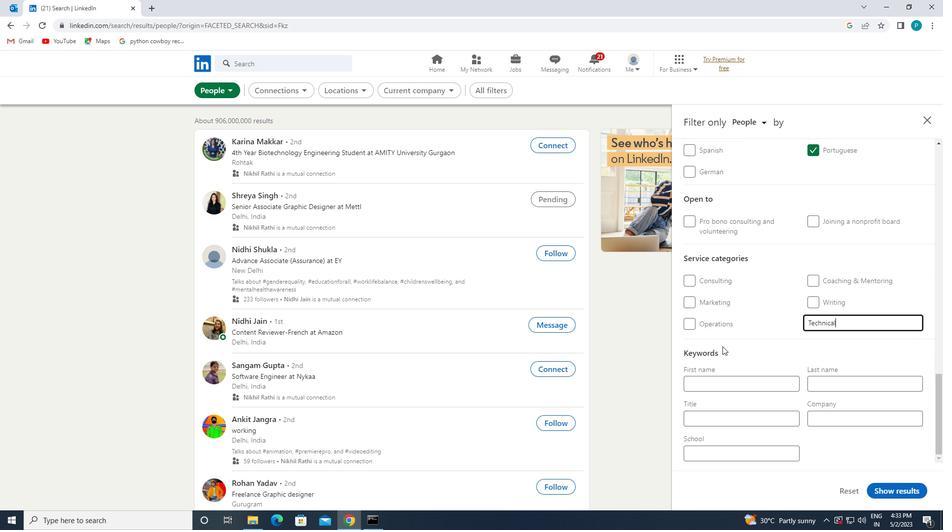 
Action: Mouse moved to (710, 423)
Screenshot: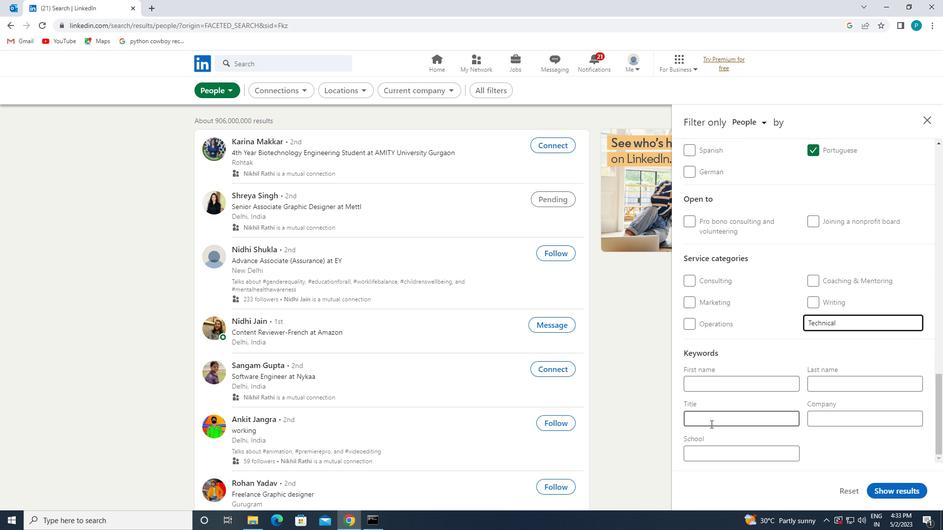 
Action: Mouse pressed left at (710, 423)
Screenshot: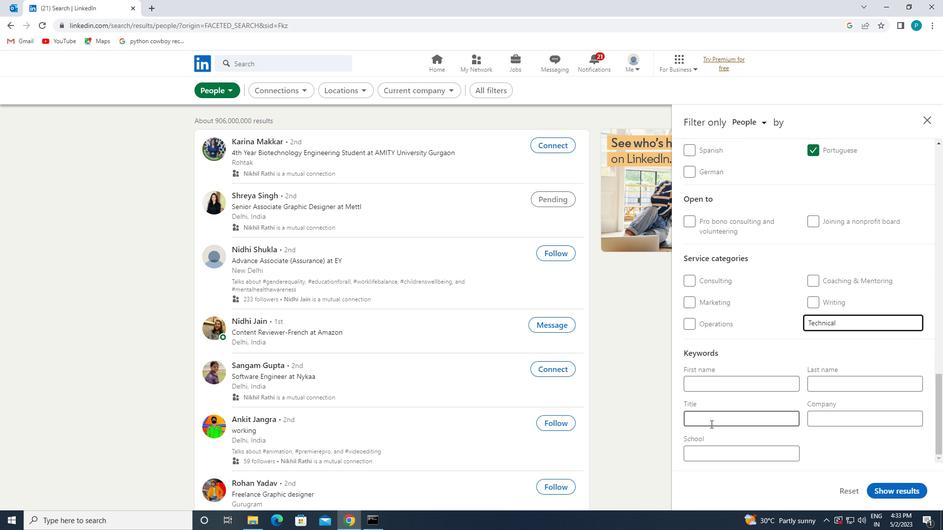 
Action: Mouse moved to (719, 417)
Screenshot: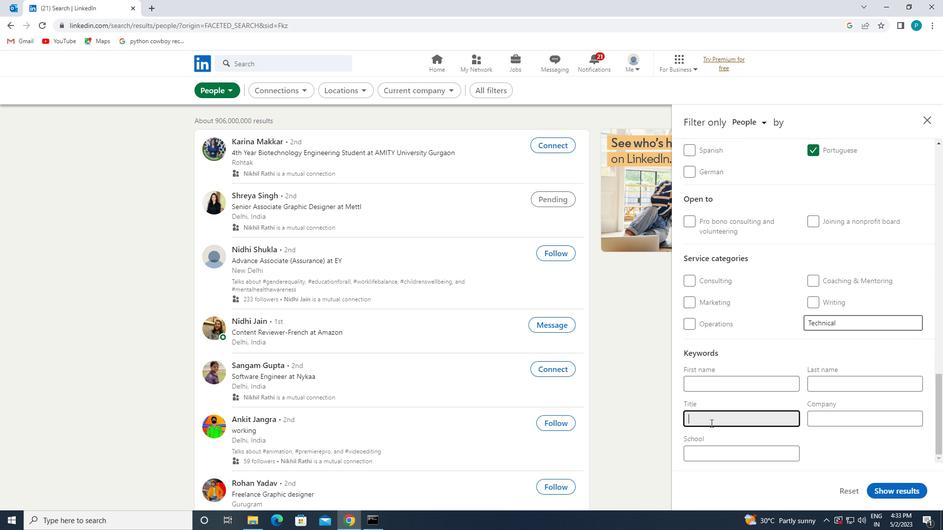 
Action: Key pressed <Key.caps_lock>A<Key.caps_lock>NIMAL<Key.space><Key.caps_lock>S<Key.caps_lock>HELTR<Key.backspace>ER
Screenshot: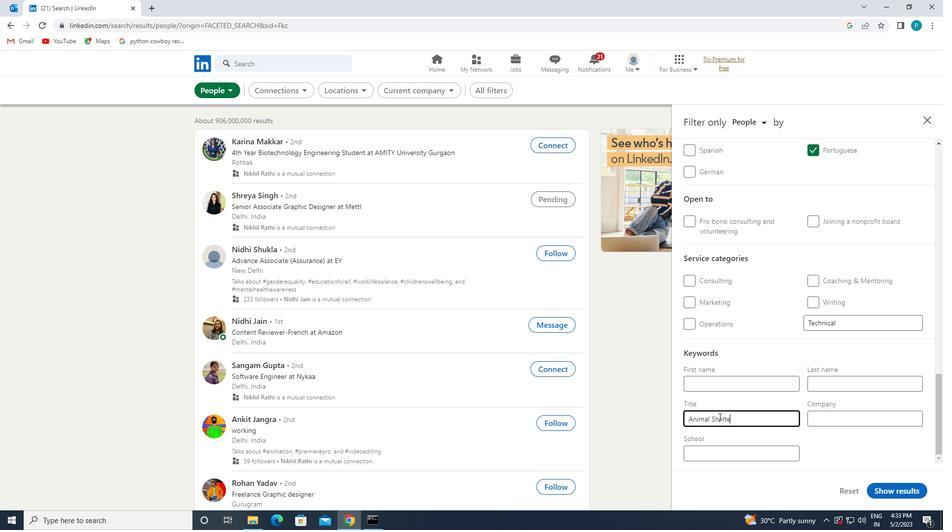 
Action: Mouse moved to (745, 432)
Screenshot: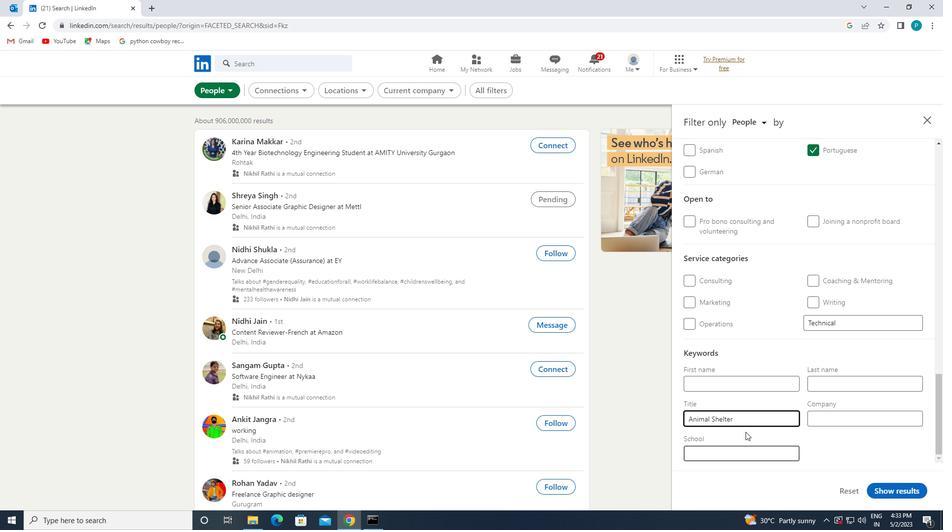 
Action: Key pressed <Key.space><Key.caps_lock>W<Key.caps_lock>ORKR
Screenshot: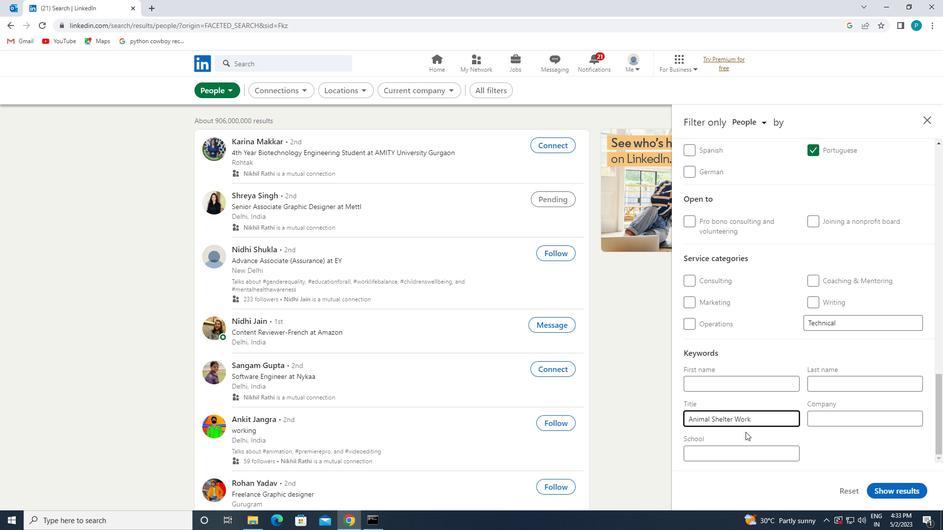 
Action: Mouse moved to (749, 420)
Screenshot: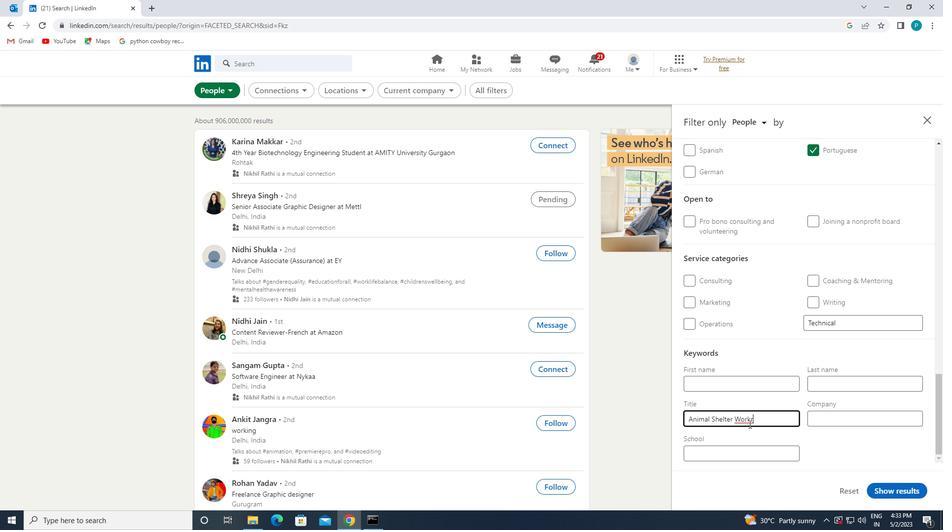 
Action: Mouse pressed left at (749, 420)
Screenshot: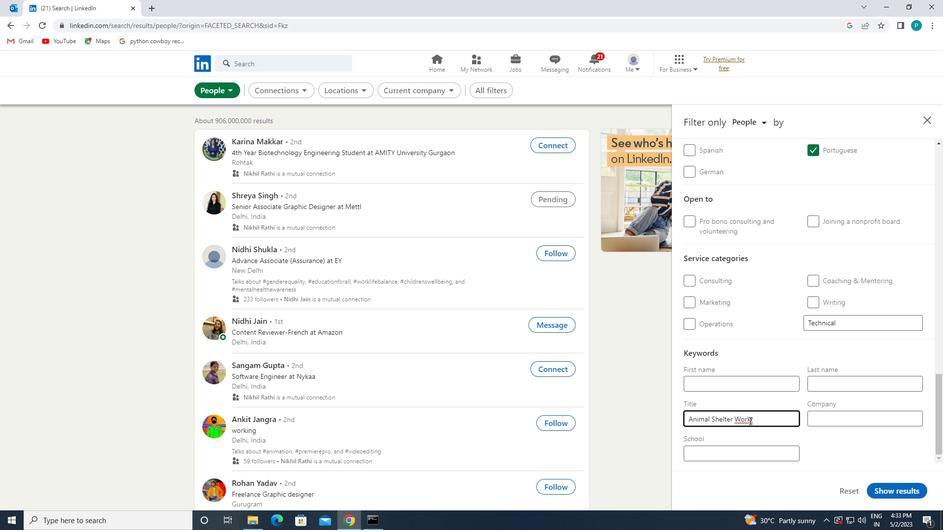 
Action: Key pressed E
Screenshot: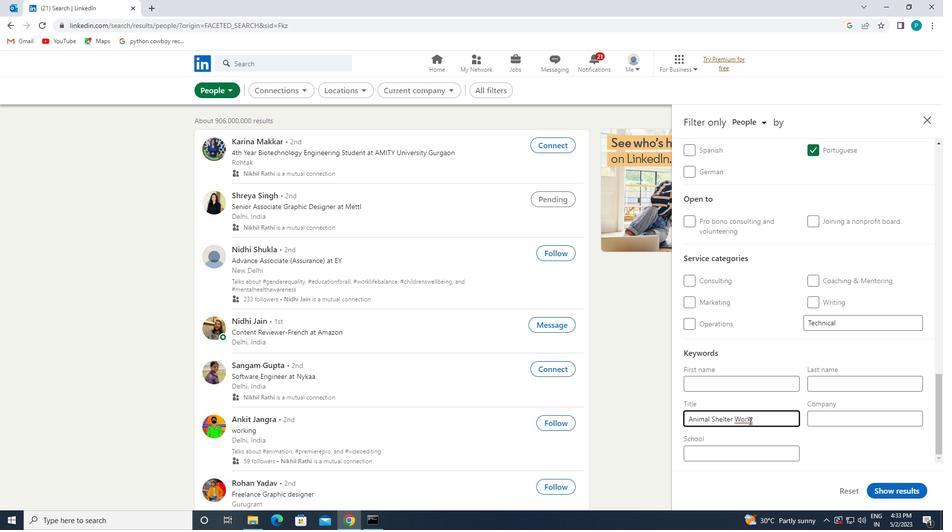 
Action: Mouse moved to (910, 489)
Screenshot: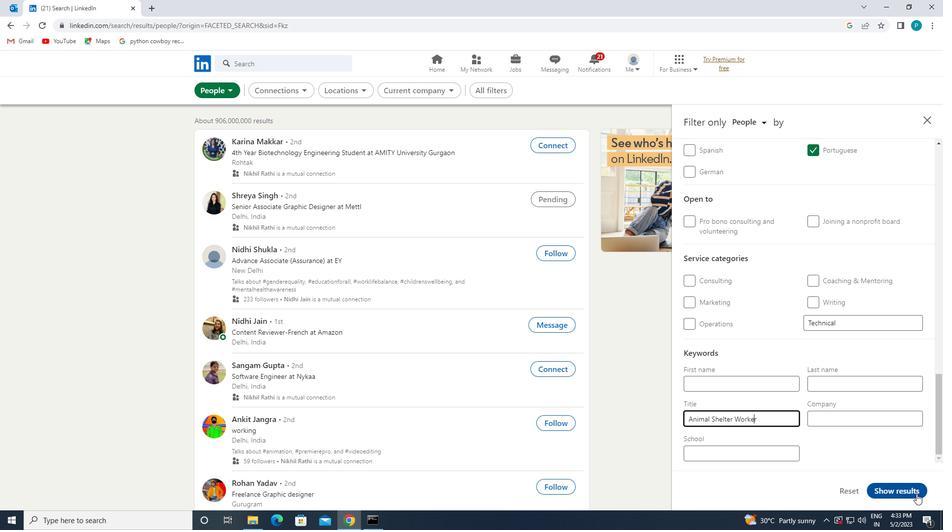
Action: Mouse pressed left at (910, 489)
Screenshot: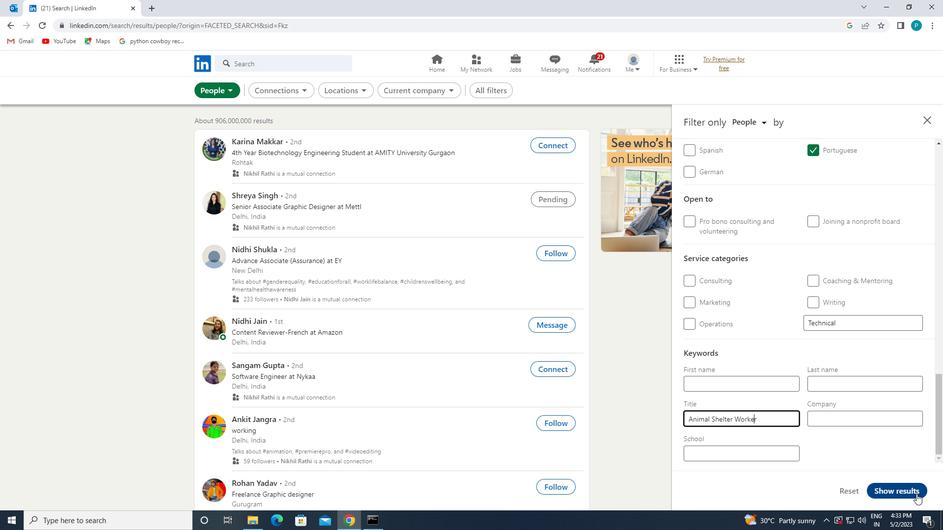 
